 Task: Open Card Food and Dining Review in Board Sales Territory Planning and Management to Workspace Branding Agencies and add a team member Softage.4@softage.net, a label Orange, a checklist Consulting, an attachment from Trello, a color Orange and finally, add a card description 'Conduct customer research for new pricing models' and a comment 'Given the potential impact of this task on our customers, let us ensure that we approach it with a focus on customer satisfaction and experience.'. Add a start date 'Jan 08, 1900' with a due date 'Jan 15, 1900'
Action: Mouse moved to (88, 46)
Screenshot: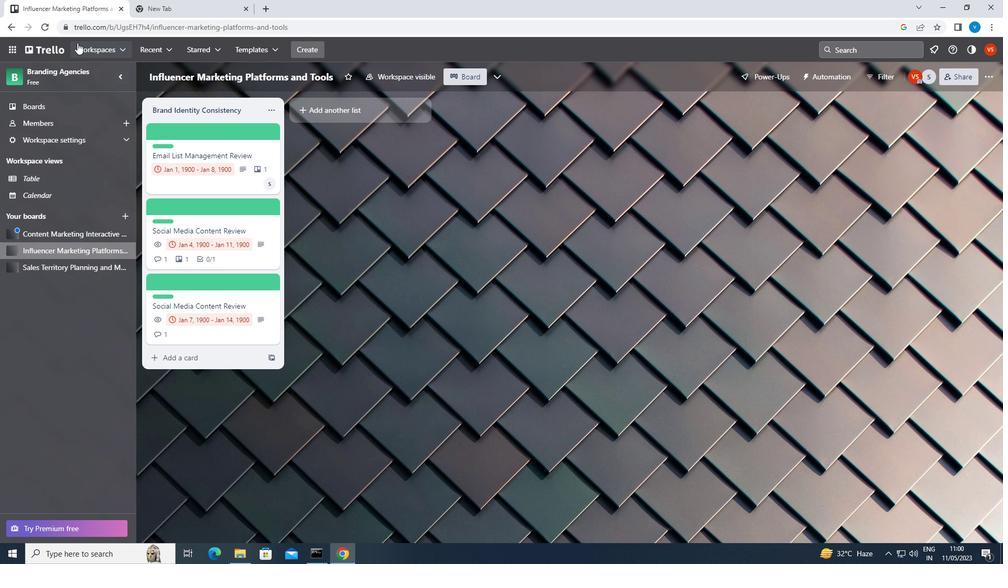 
Action: Mouse pressed left at (88, 46)
Screenshot: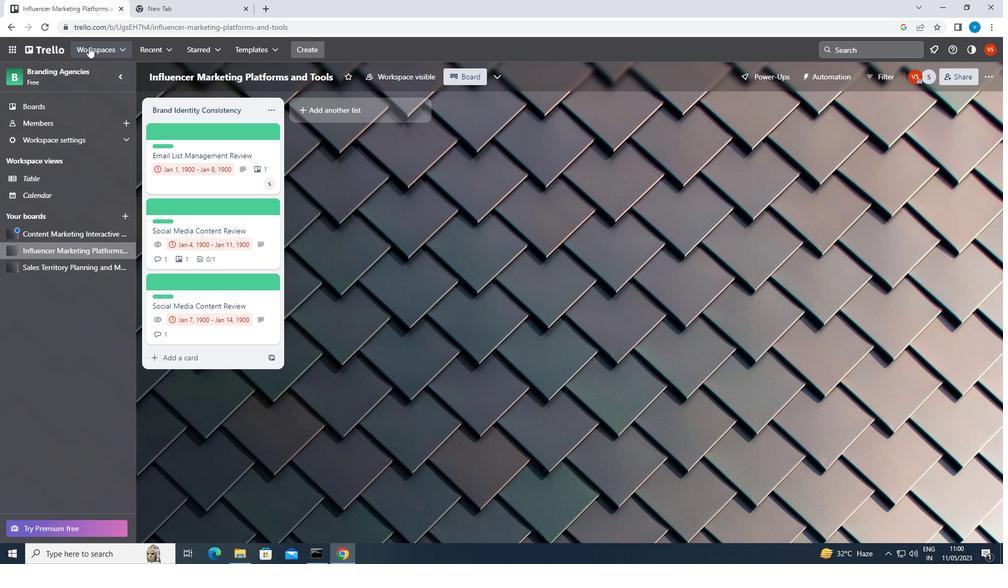 
Action: Mouse moved to (150, 197)
Screenshot: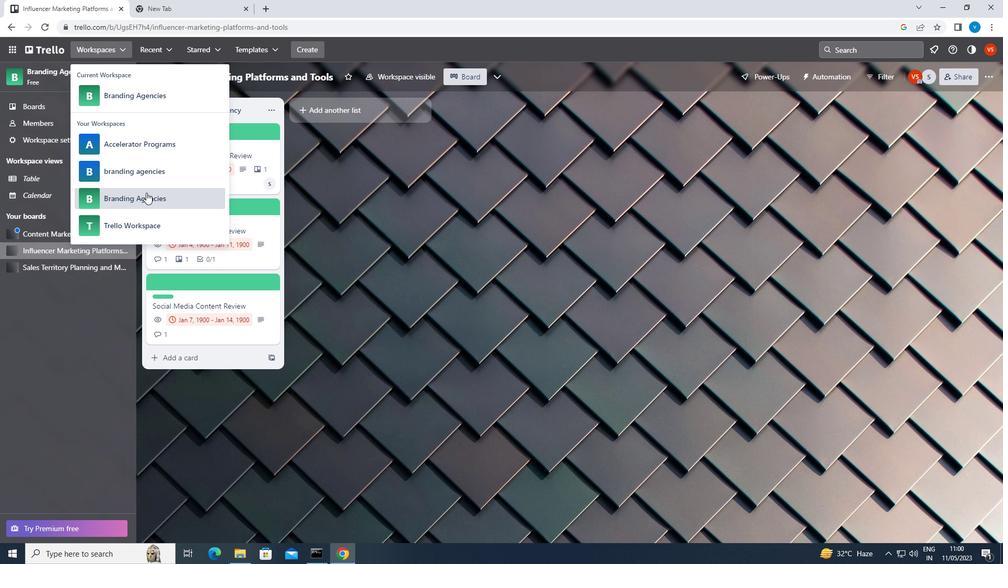 
Action: Mouse pressed left at (150, 197)
Screenshot: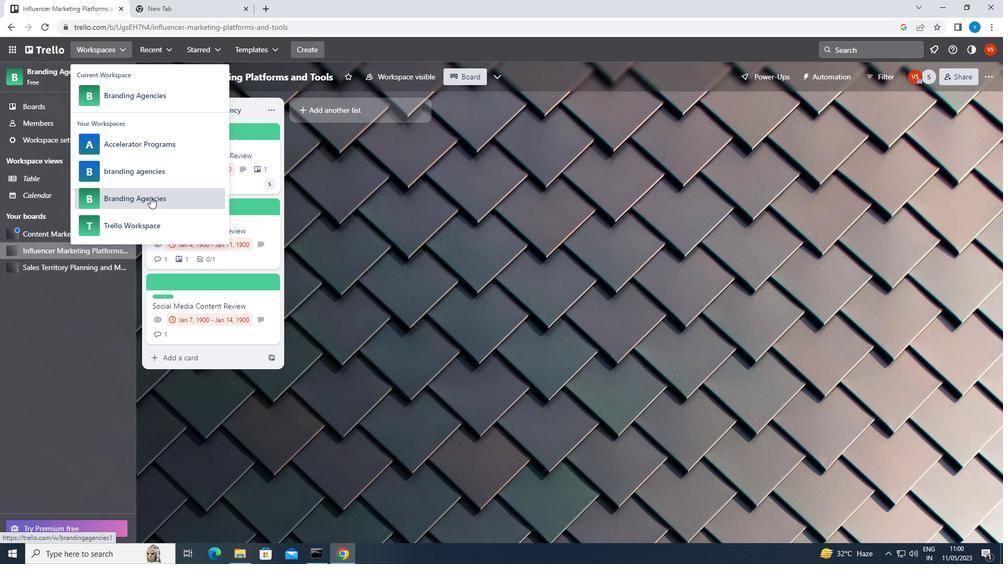 
Action: Mouse moved to (746, 433)
Screenshot: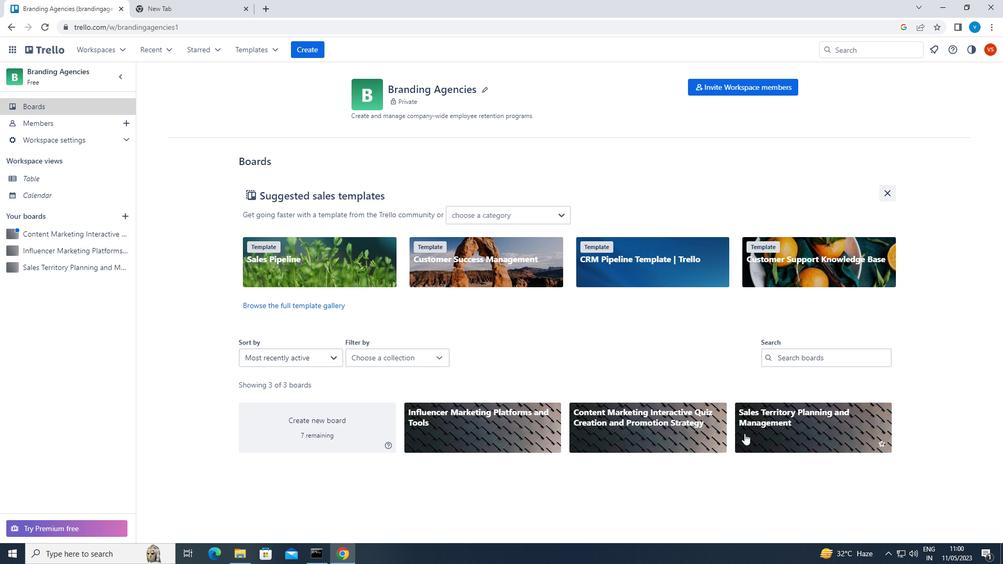 
Action: Mouse pressed left at (746, 433)
Screenshot: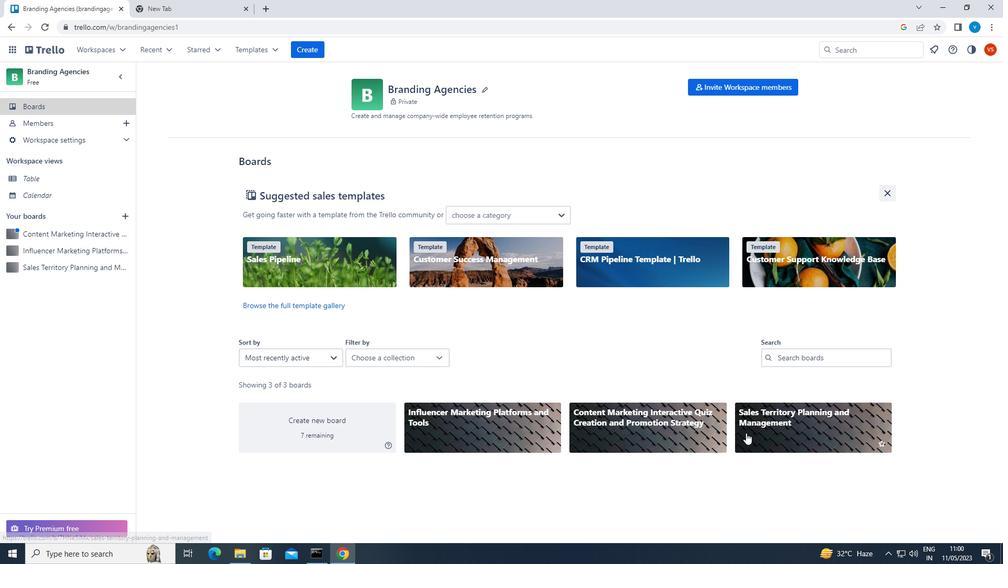 
Action: Mouse moved to (222, 212)
Screenshot: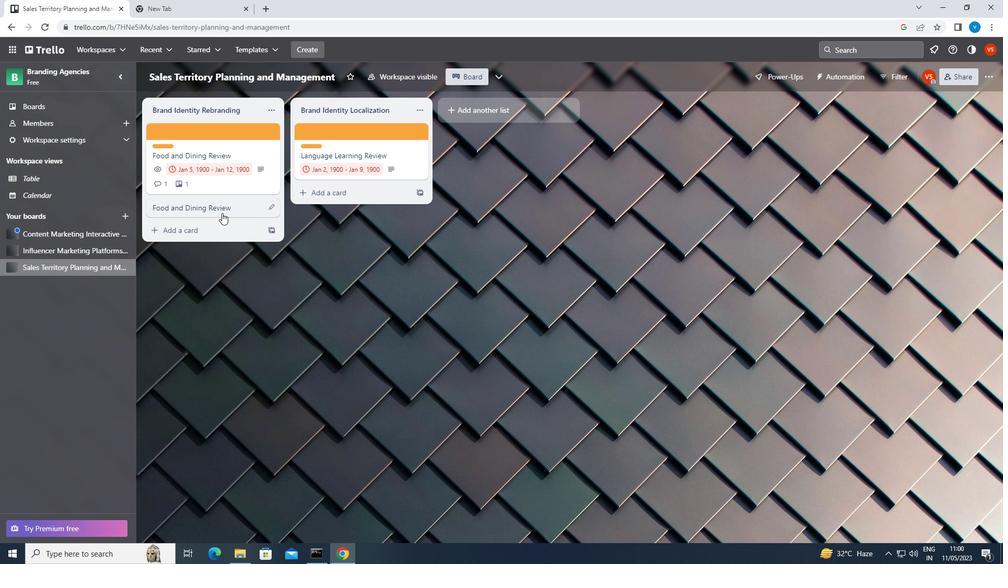 
Action: Mouse pressed left at (222, 212)
Screenshot: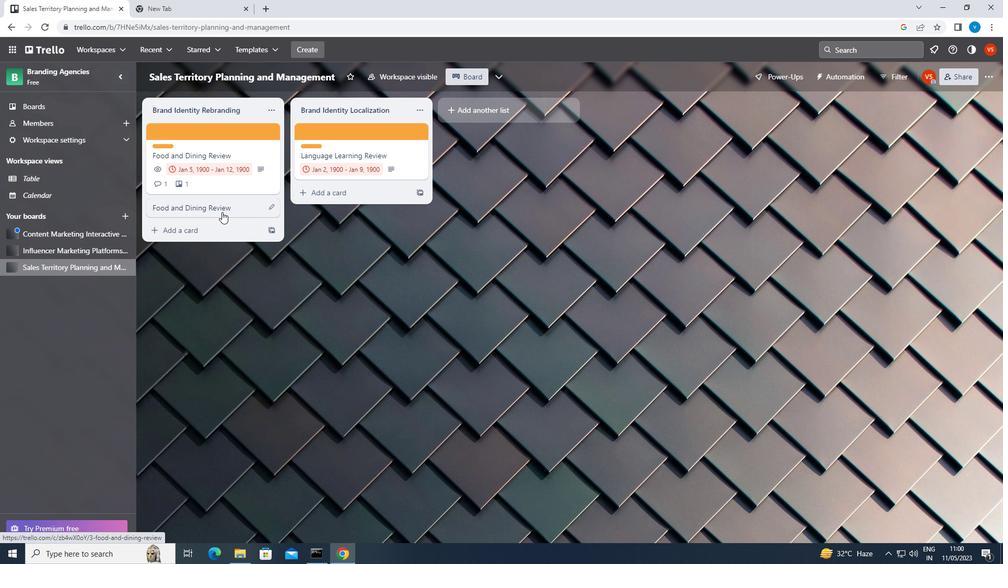 
Action: Mouse moved to (611, 123)
Screenshot: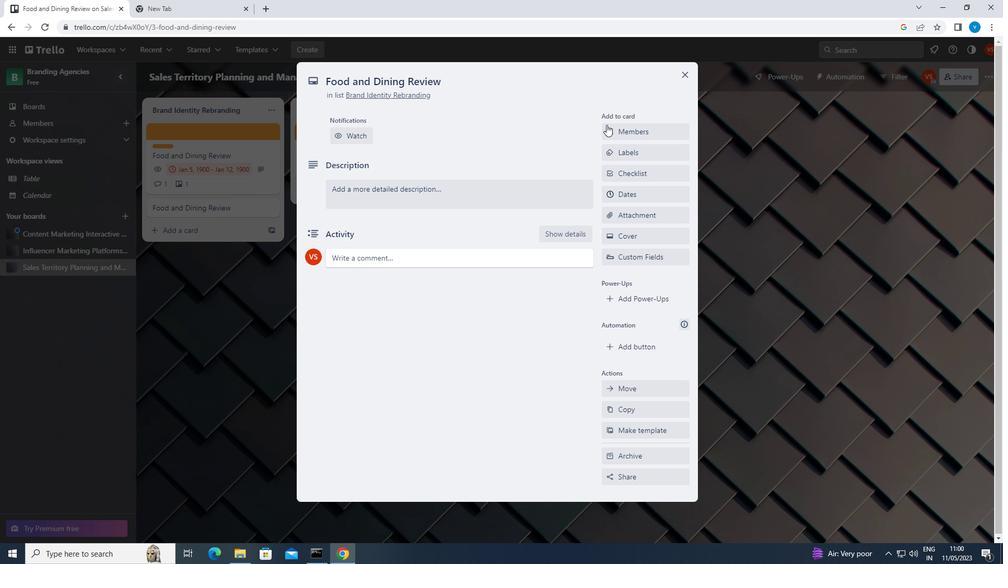 
Action: Mouse pressed left at (611, 123)
Screenshot: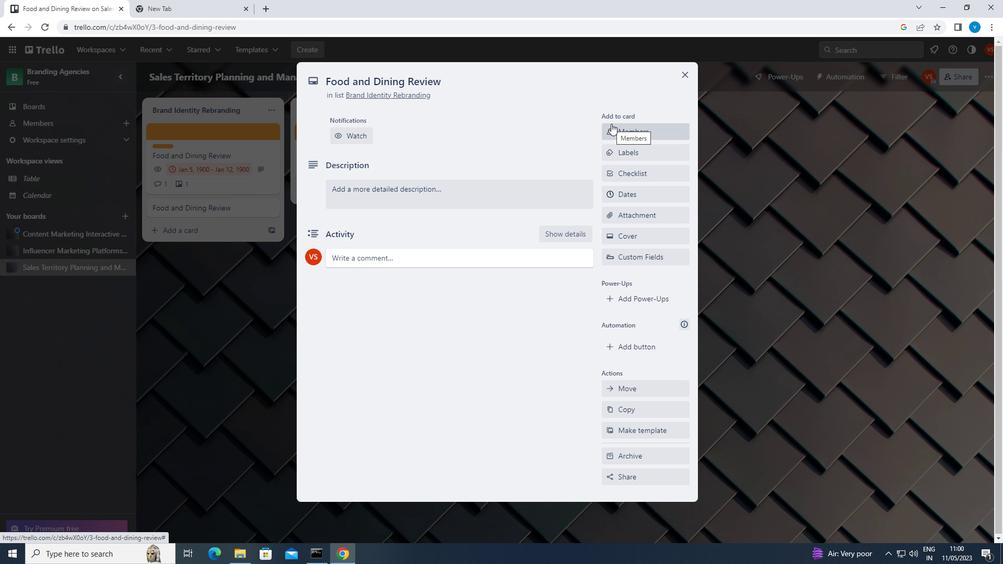 
Action: Mouse moved to (630, 181)
Screenshot: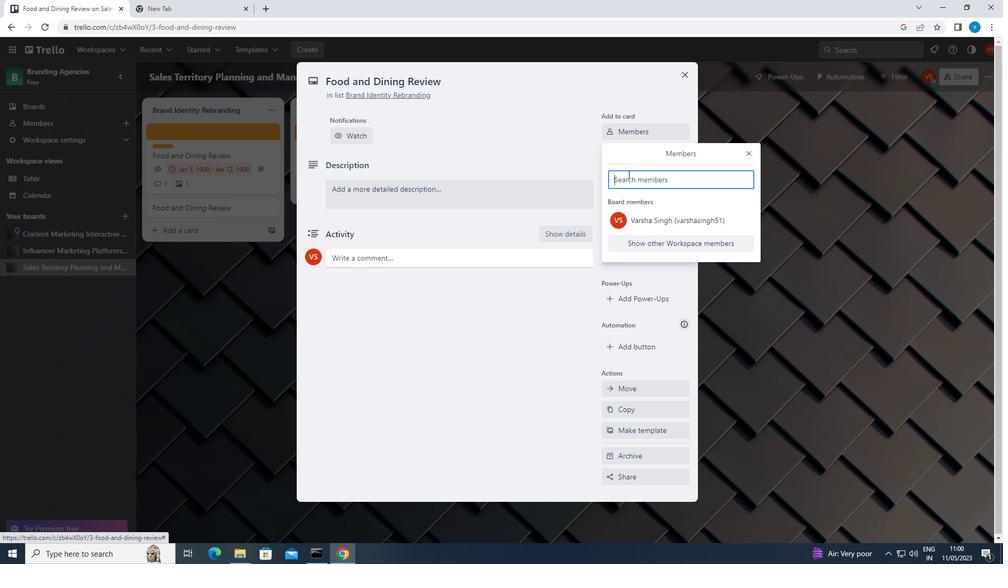 
Action: Mouse pressed left at (630, 181)
Screenshot: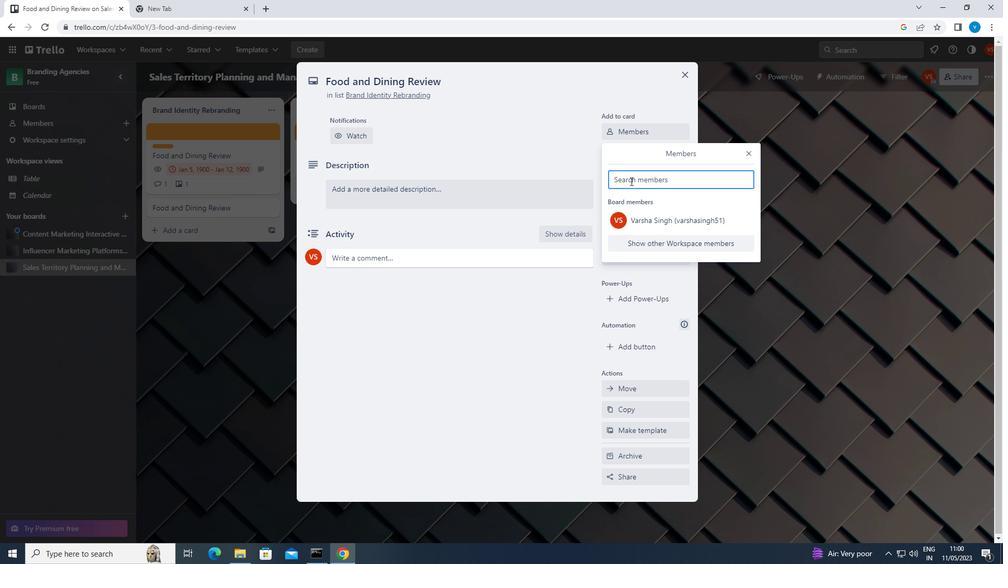 
Action: Key pressed <Key.shift><Key.shift>SOFTAGE.4<Key.shift><Key.shift><Key.shift><Key.shift><Key.shift><Key.shift><Key.shift><Key.shift><Key.shift>@SOFTAGE.NET
Screenshot: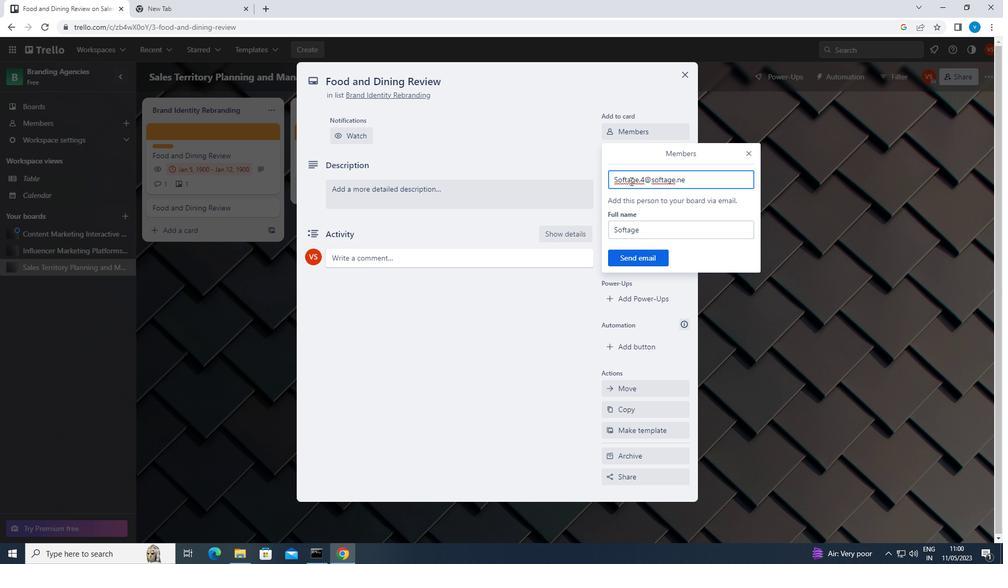 
Action: Mouse moved to (745, 152)
Screenshot: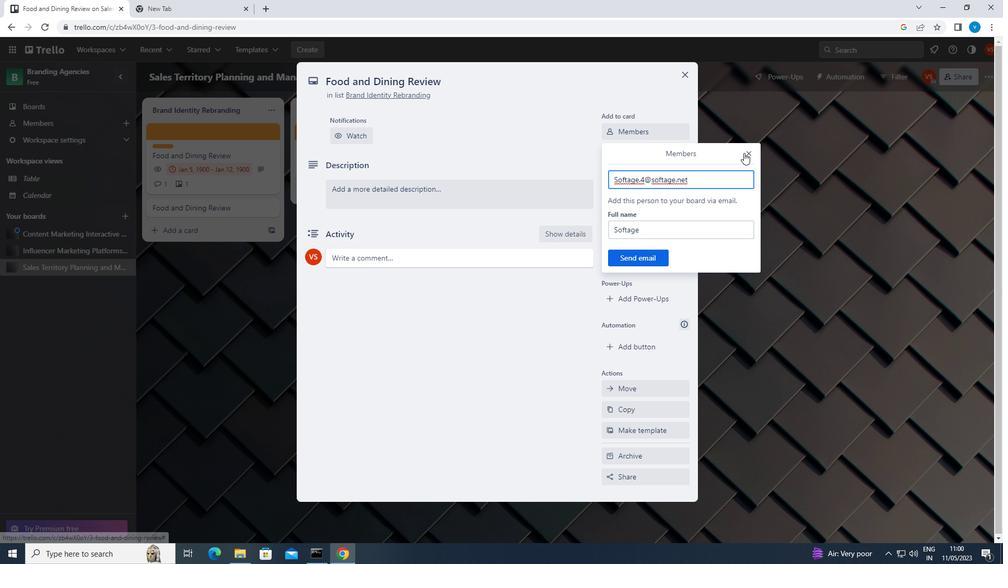 
Action: Mouse pressed left at (745, 152)
Screenshot: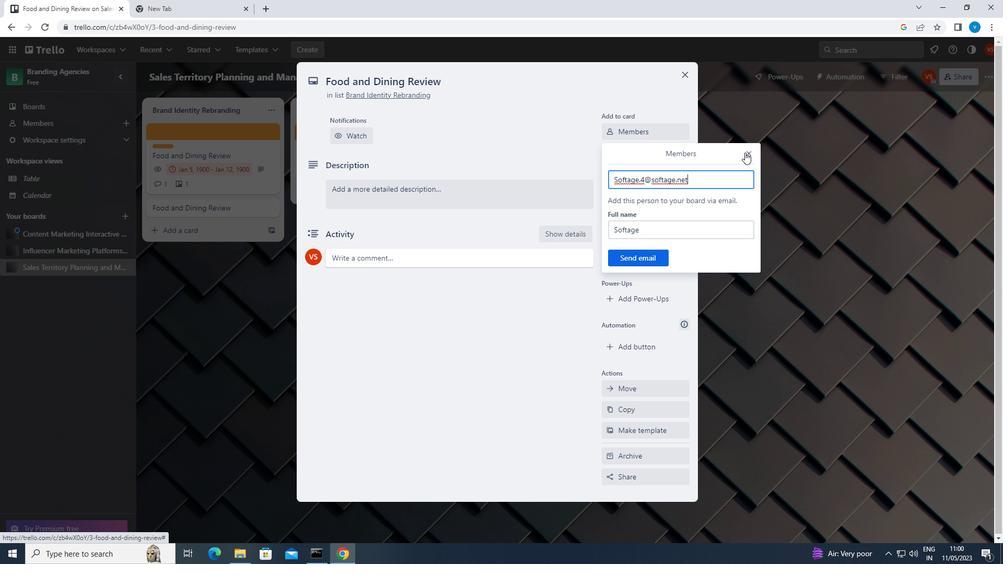 
Action: Mouse moved to (660, 155)
Screenshot: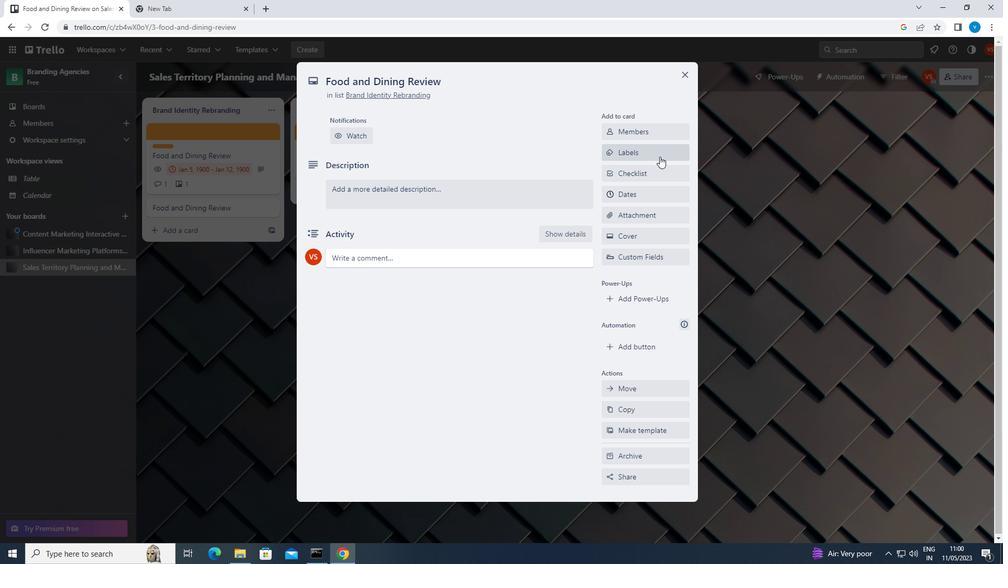 
Action: Mouse pressed left at (660, 155)
Screenshot: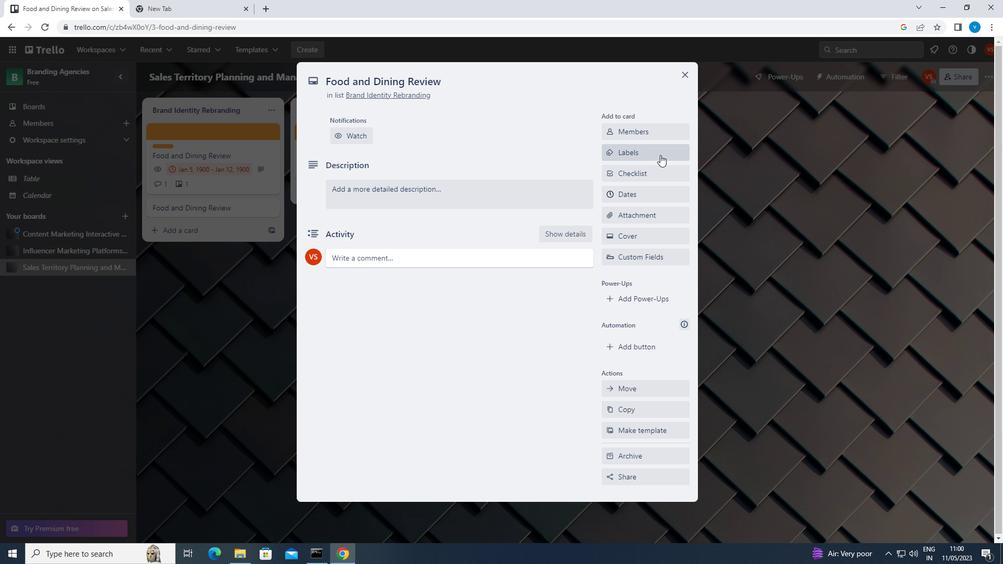 
Action: Mouse moved to (666, 272)
Screenshot: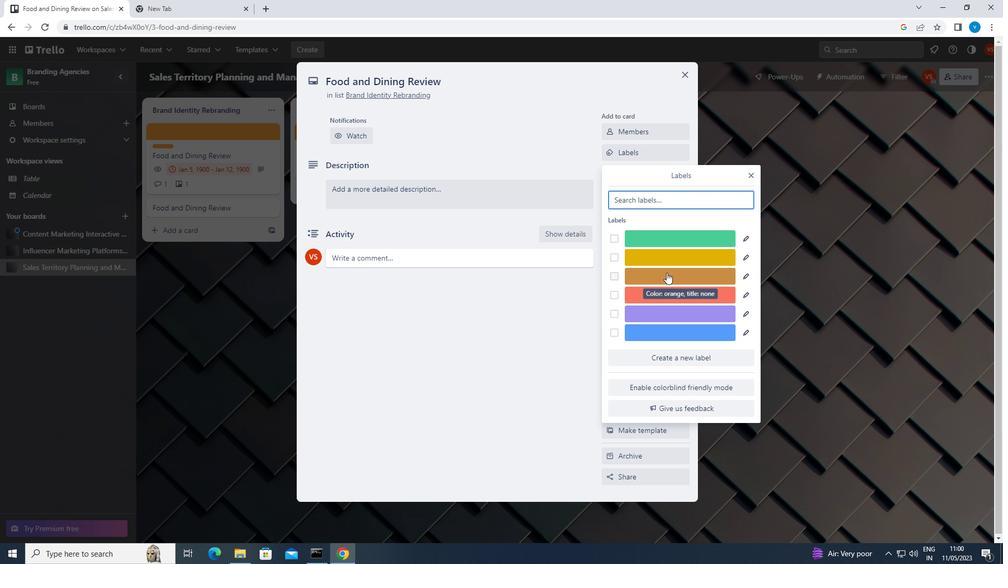 
Action: Mouse pressed left at (666, 272)
Screenshot: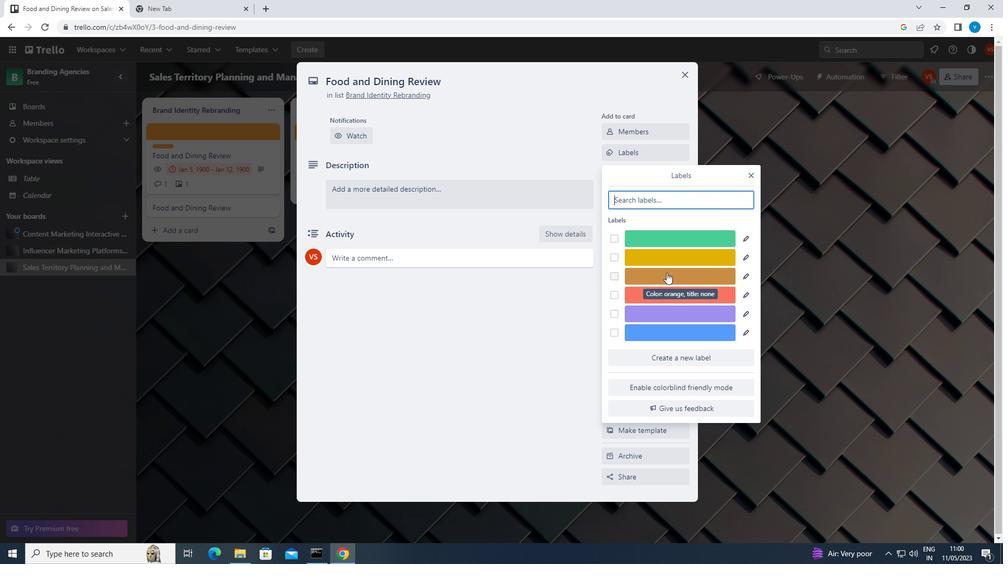 
Action: Mouse moved to (748, 177)
Screenshot: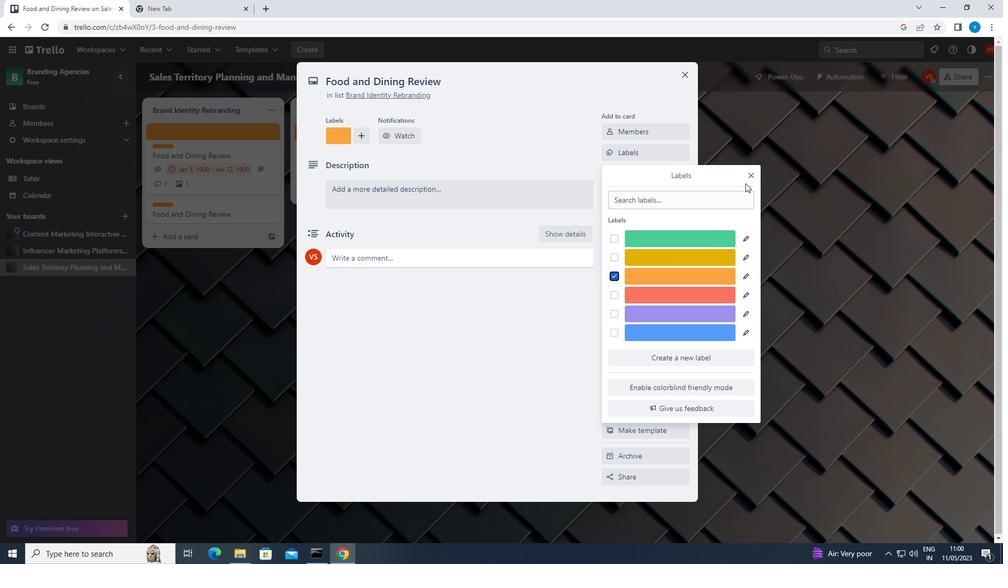 
Action: Mouse pressed left at (748, 177)
Screenshot: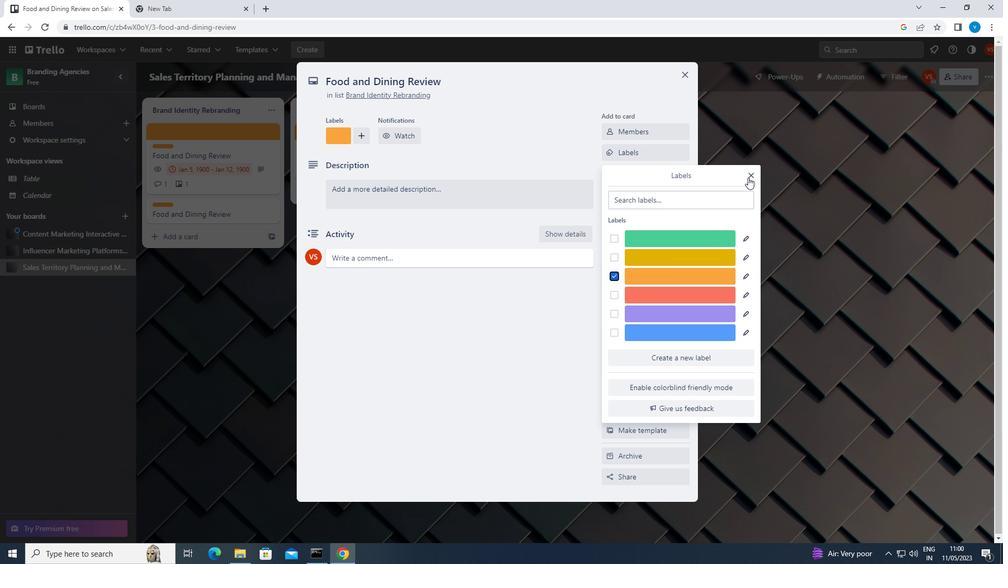 
Action: Mouse moved to (693, 205)
Screenshot: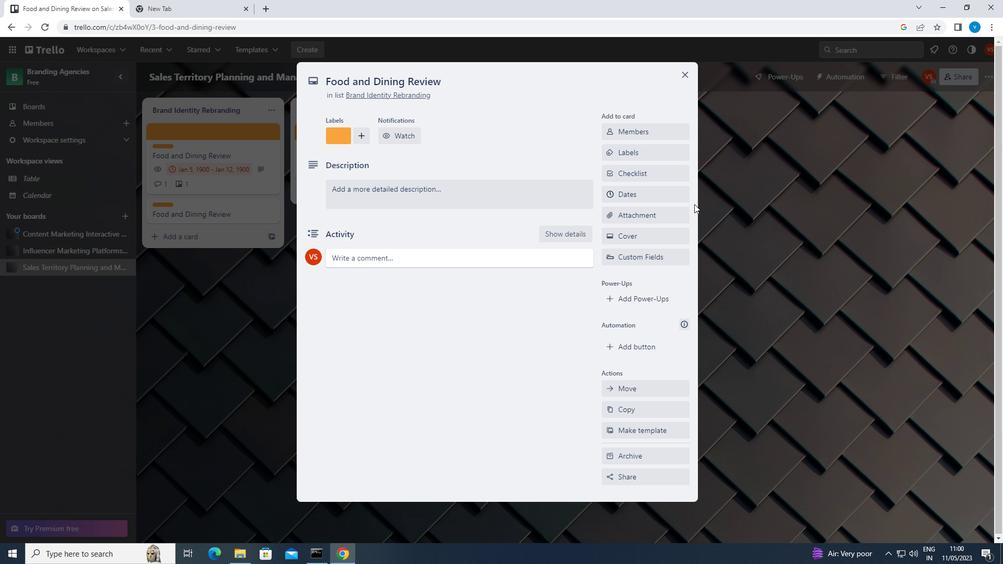 
Action: Mouse scrolled (693, 205) with delta (0, 0)
Screenshot: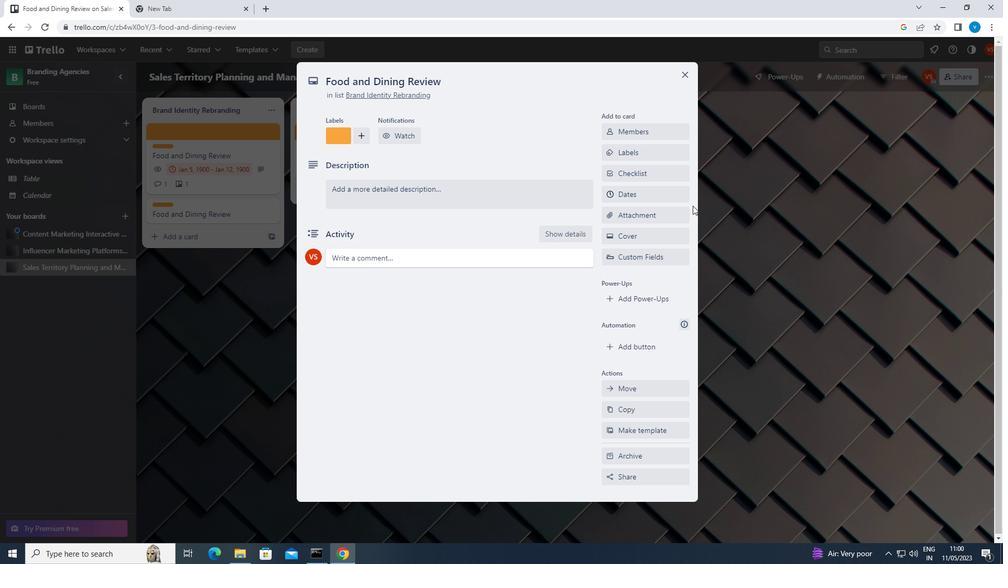 
Action: Mouse moved to (646, 175)
Screenshot: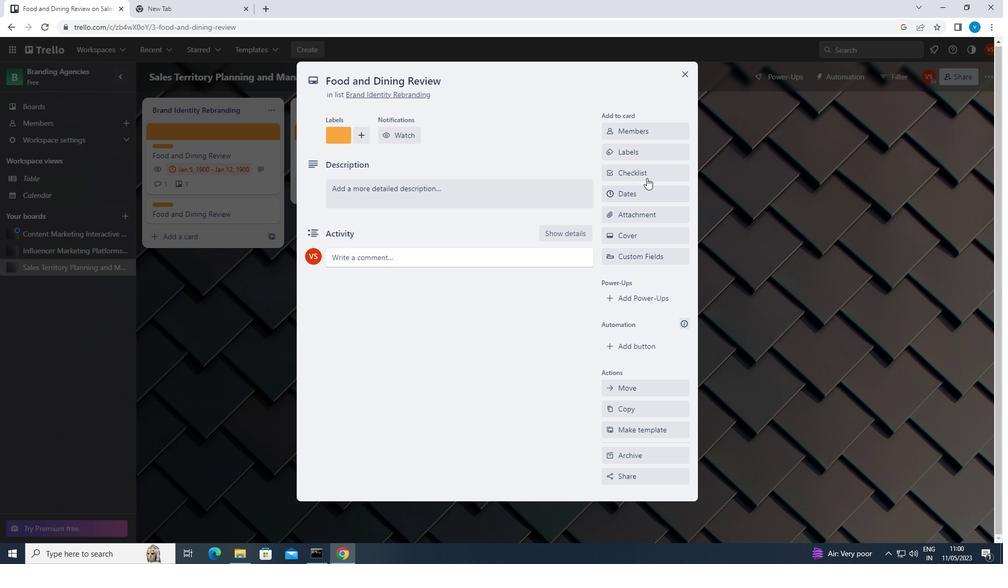 
Action: Mouse pressed left at (646, 175)
Screenshot: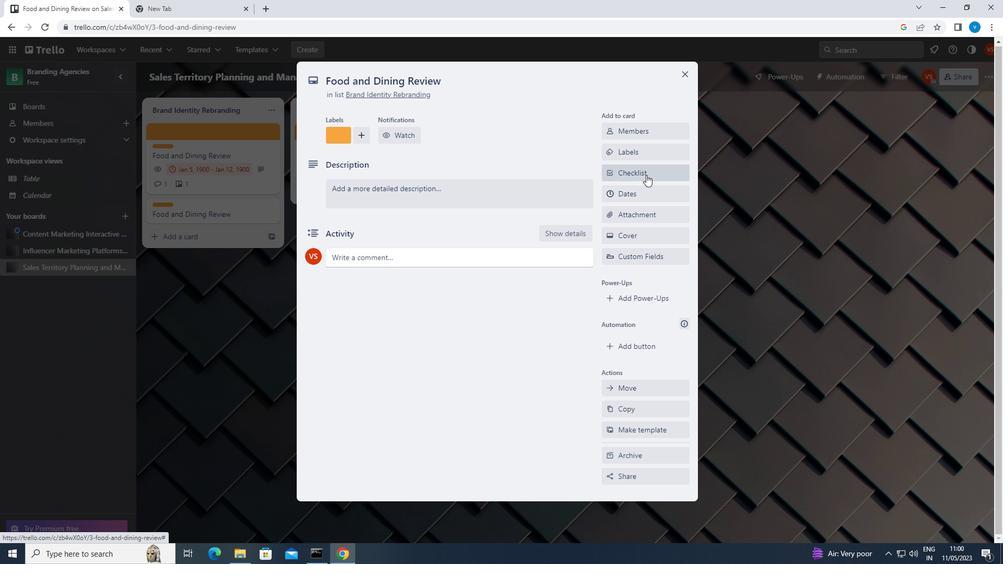
Action: Mouse moved to (640, 282)
Screenshot: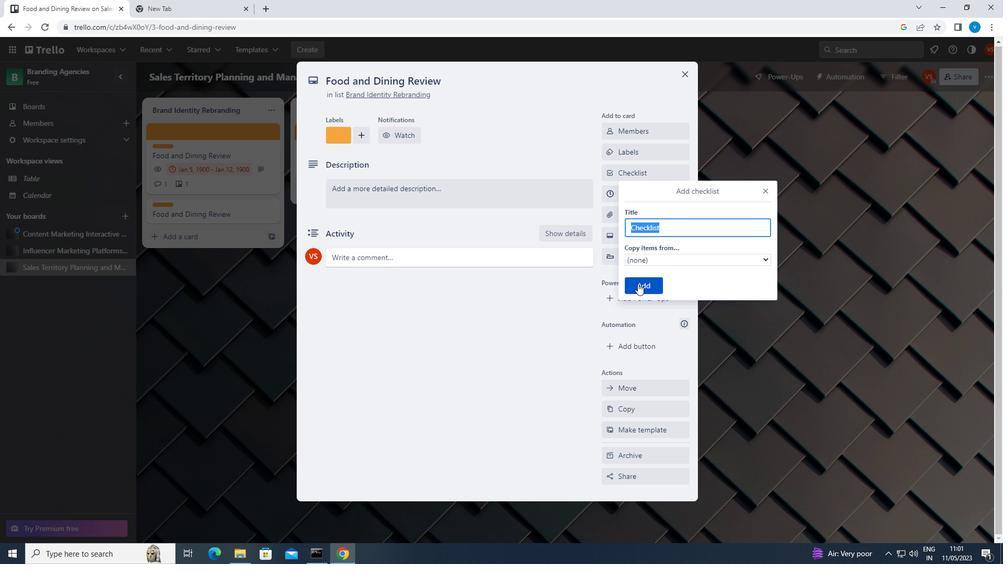 
Action: Mouse pressed left at (640, 282)
Screenshot: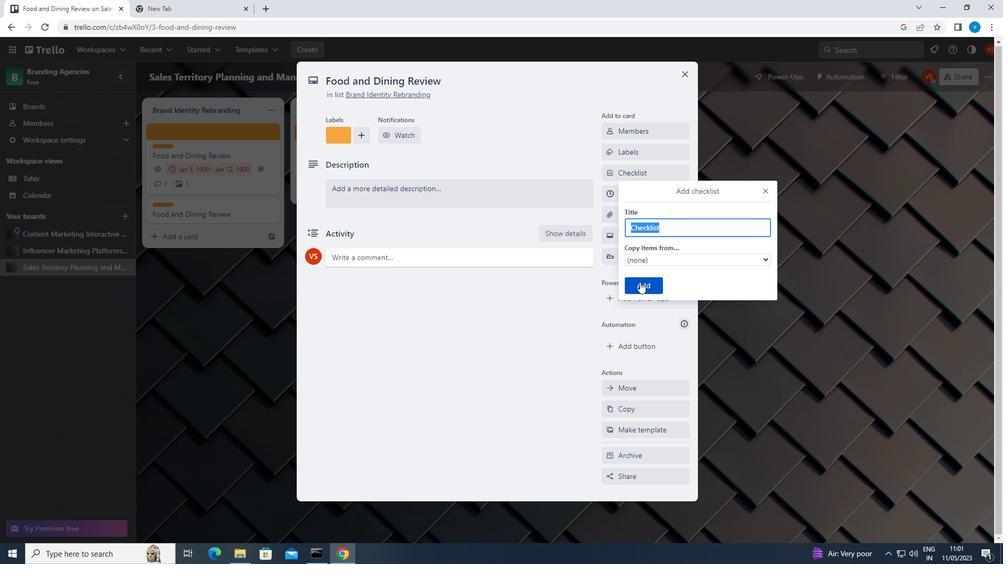 
Action: Mouse moved to (556, 274)
Screenshot: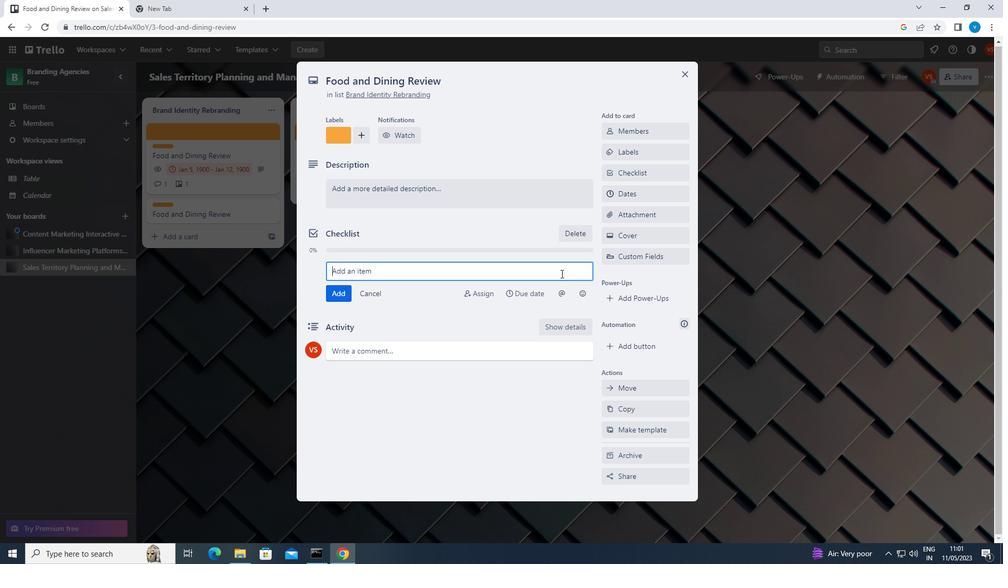 
Action: Key pressed <Key.shift>CONSULTING
Screenshot: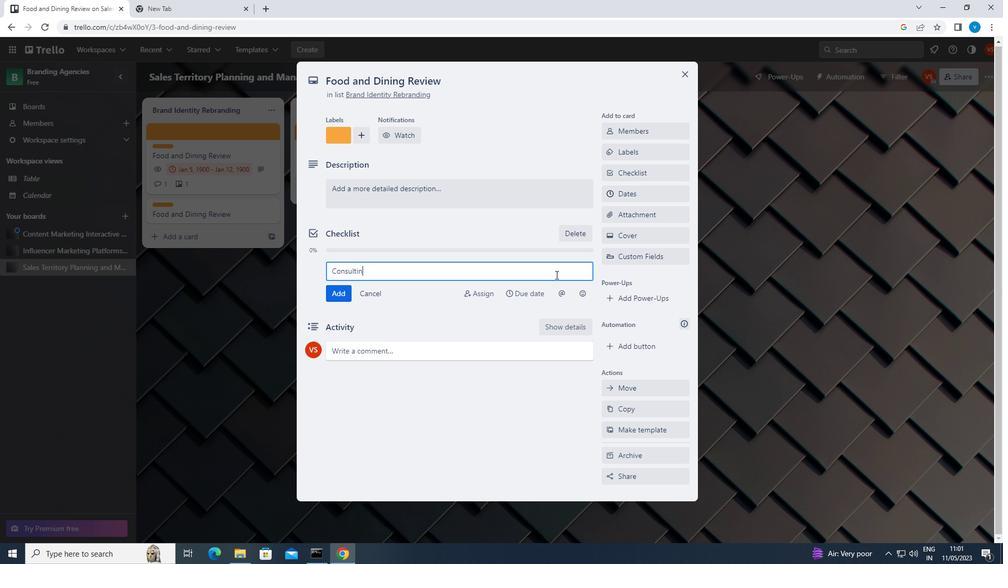 
Action: Mouse moved to (636, 211)
Screenshot: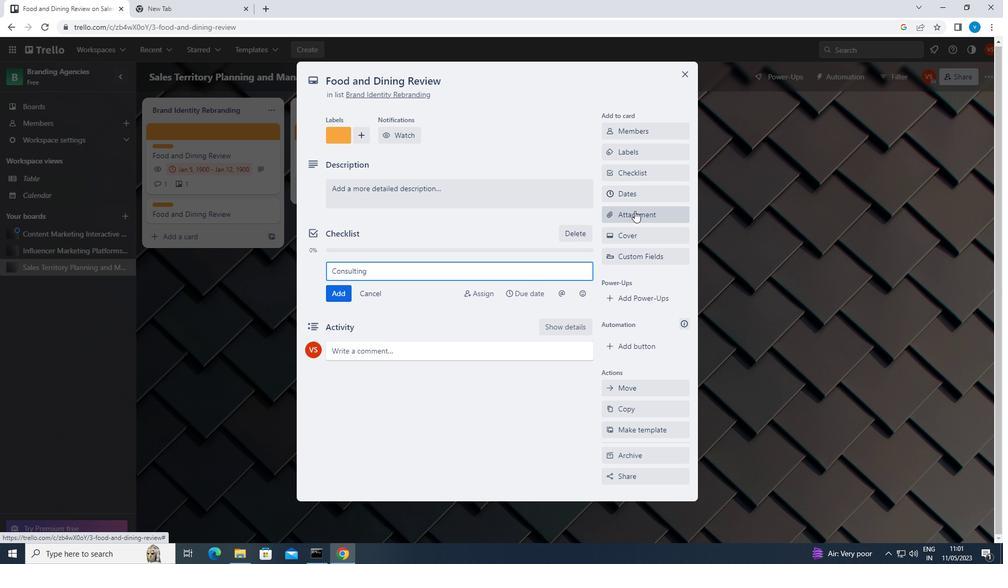 
Action: Mouse pressed left at (636, 211)
Screenshot: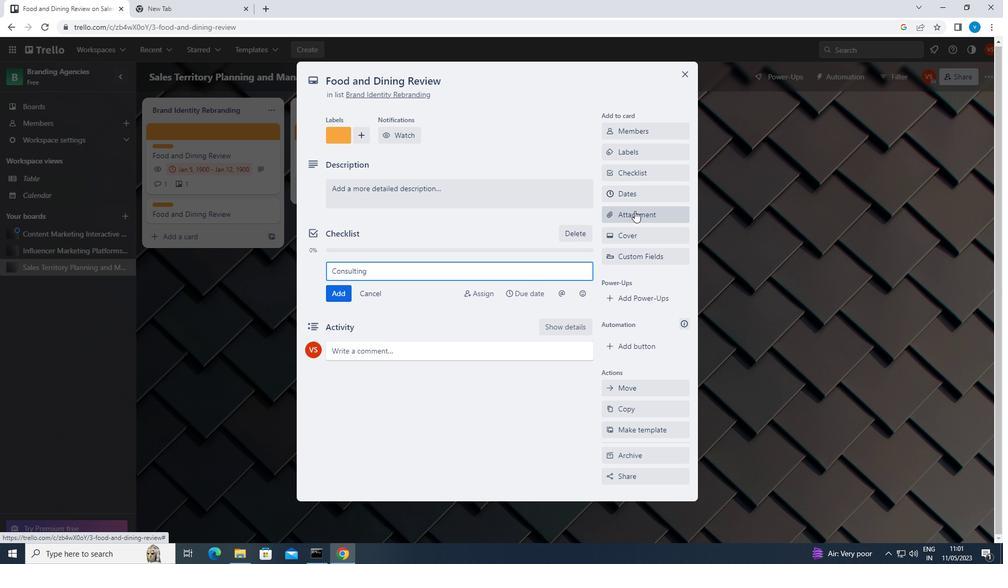 
Action: Mouse moved to (636, 210)
Screenshot: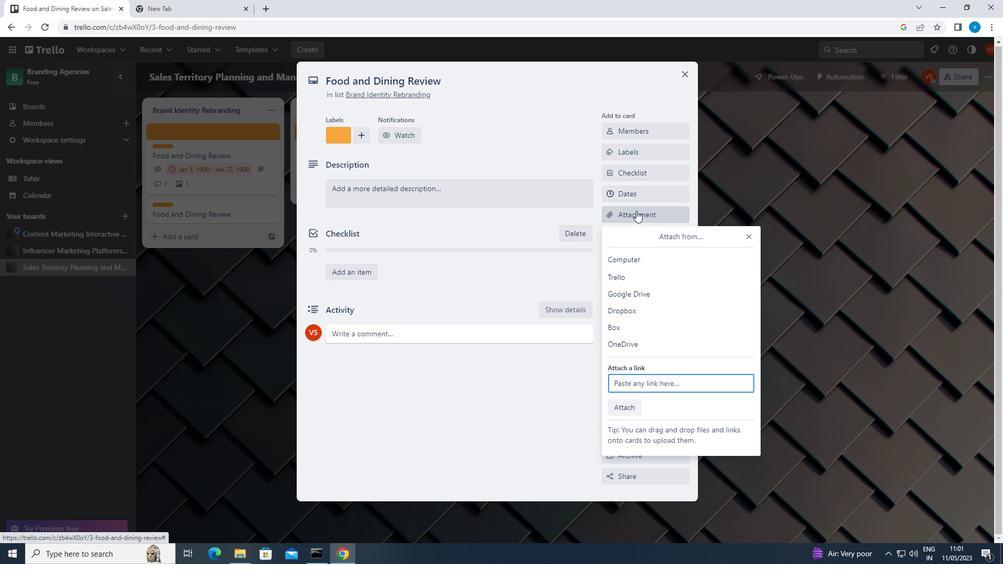 
Action: Mouse scrolled (636, 210) with delta (0, 0)
Screenshot: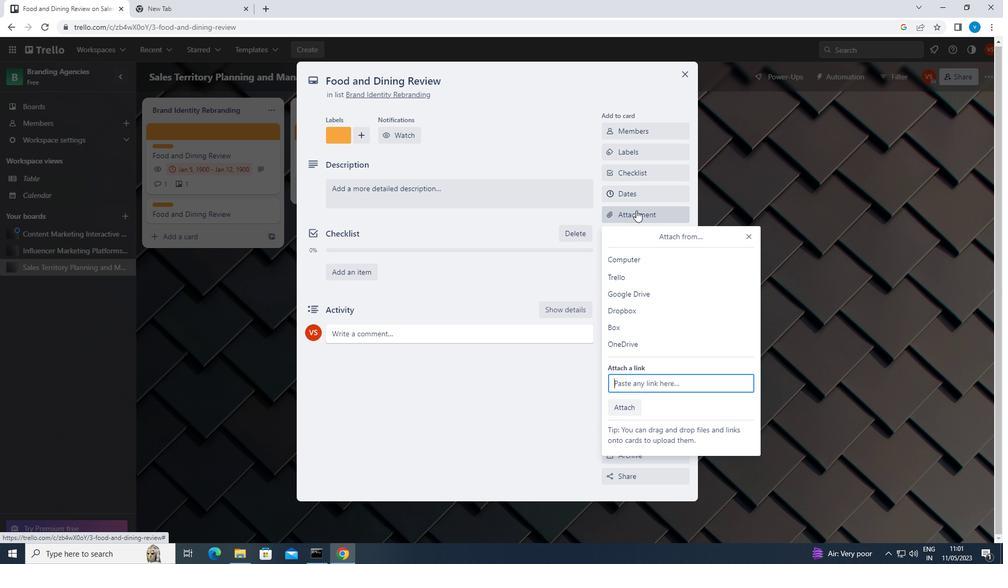 
Action: Mouse moved to (636, 277)
Screenshot: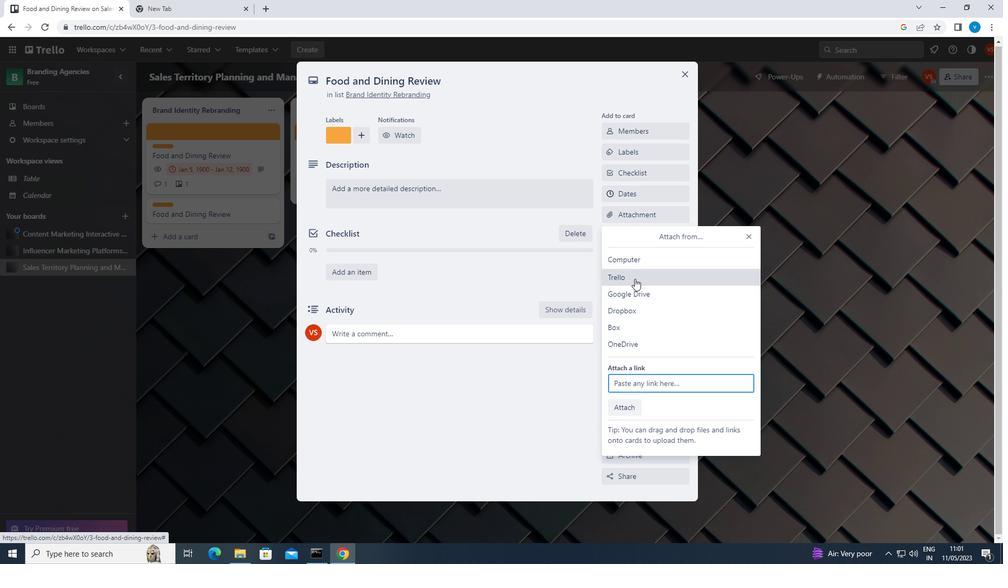 
Action: Mouse pressed left at (636, 277)
Screenshot: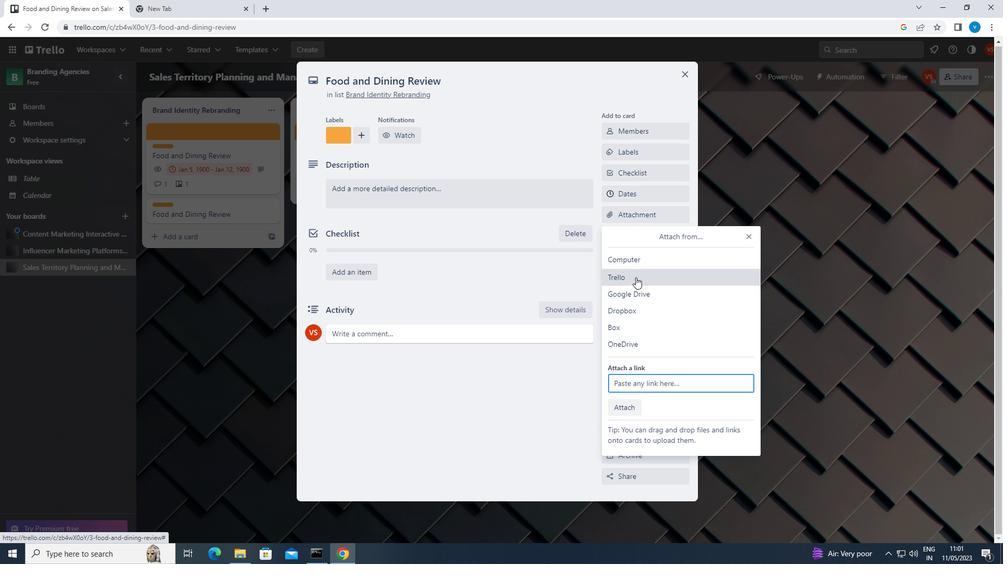 
Action: Mouse moved to (638, 304)
Screenshot: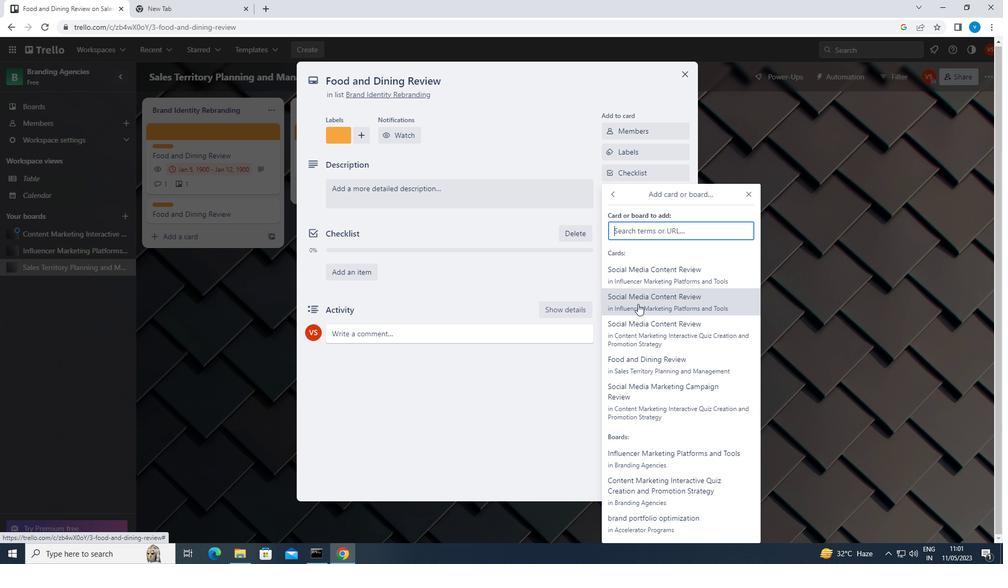 
Action: Mouse pressed left at (638, 304)
Screenshot: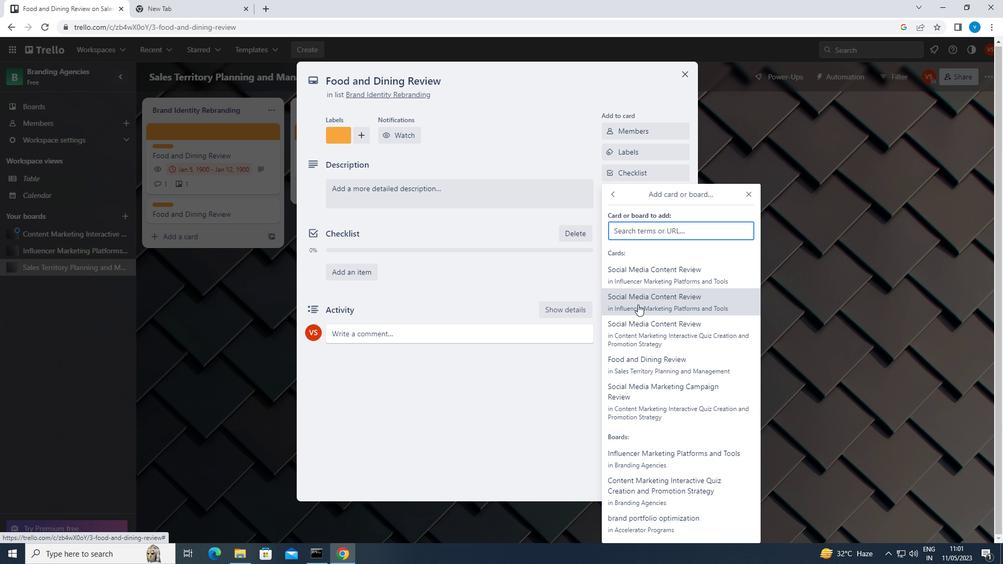 
Action: Mouse moved to (645, 238)
Screenshot: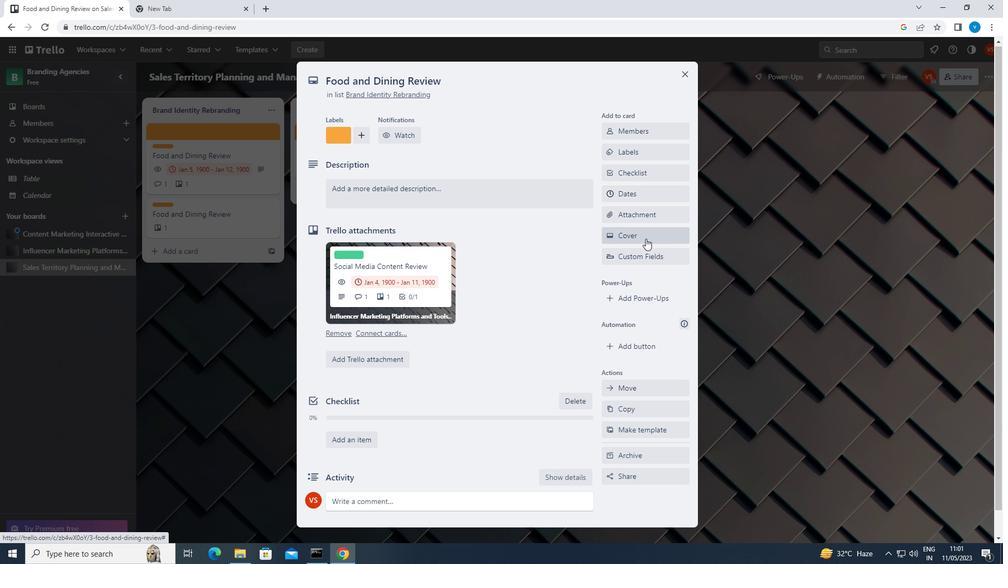
Action: Mouse pressed left at (645, 238)
Screenshot: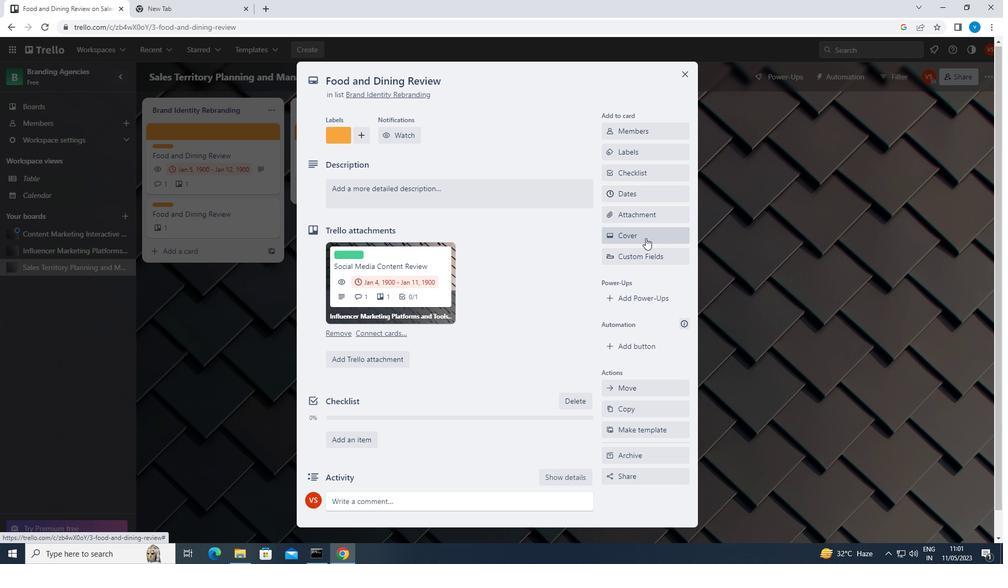
Action: Mouse moved to (678, 160)
Screenshot: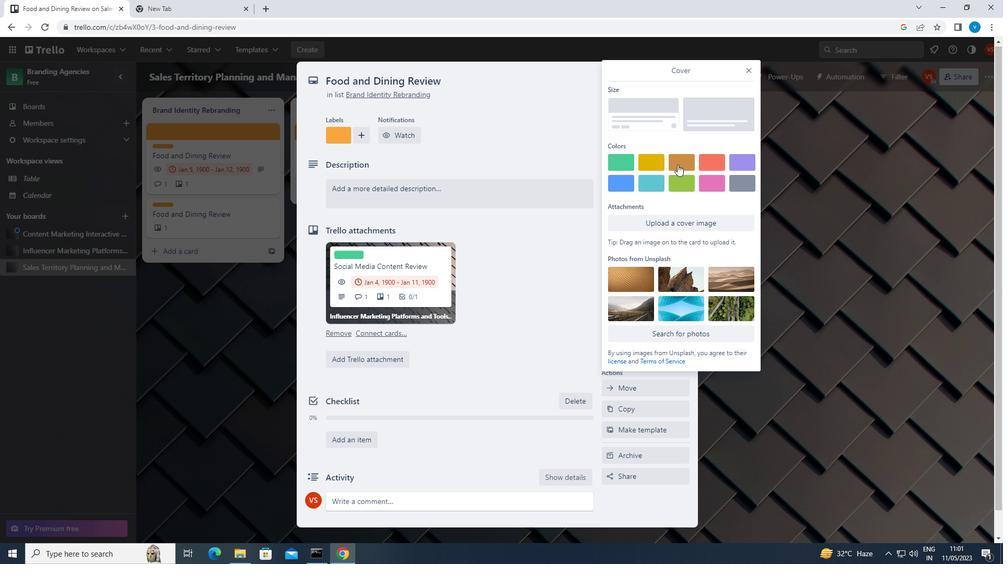
Action: Mouse pressed left at (678, 160)
Screenshot: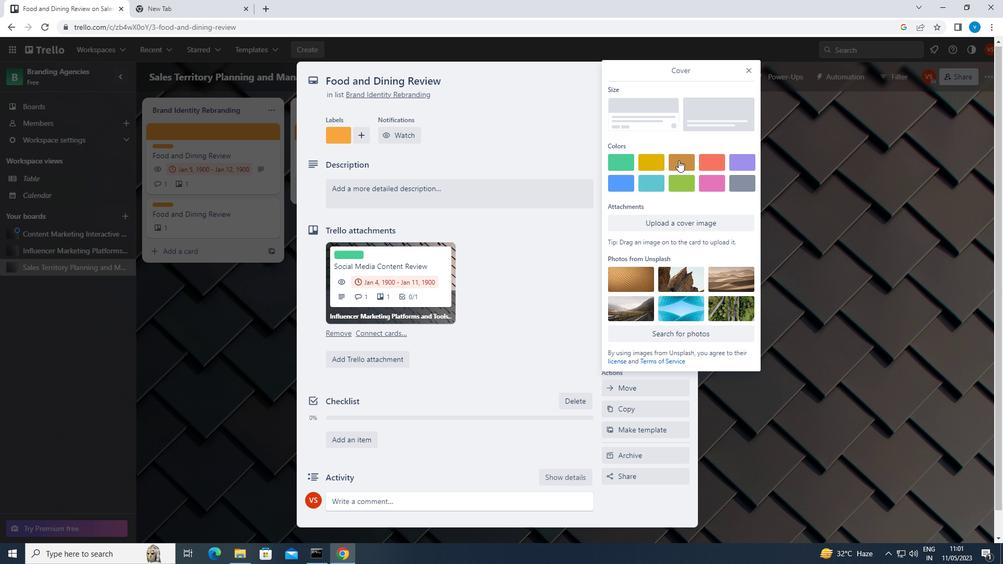 
Action: Mouse moved to (750, 72)
Screenshot: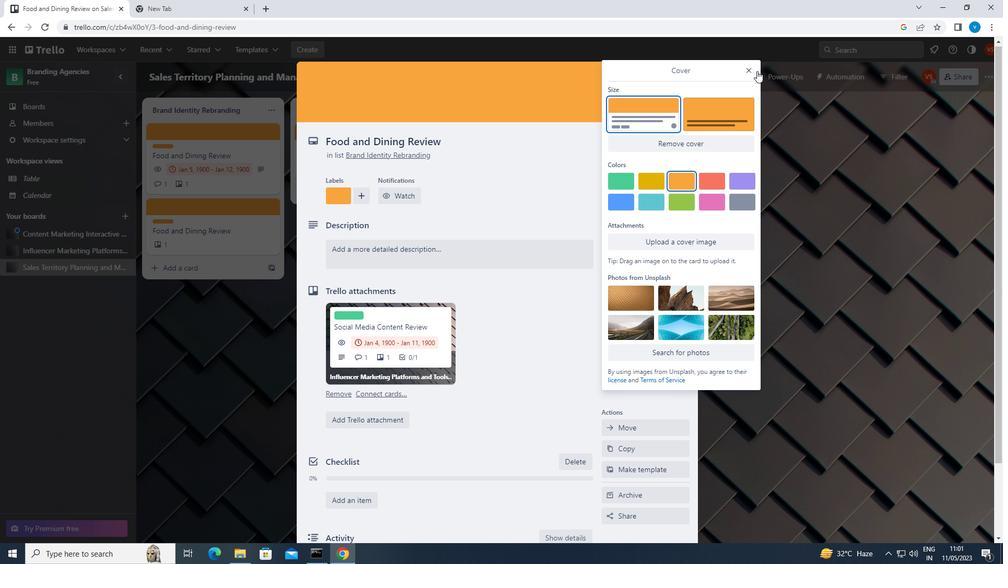 
Action: Mouse pressed left at (750, 72)
Screenshot: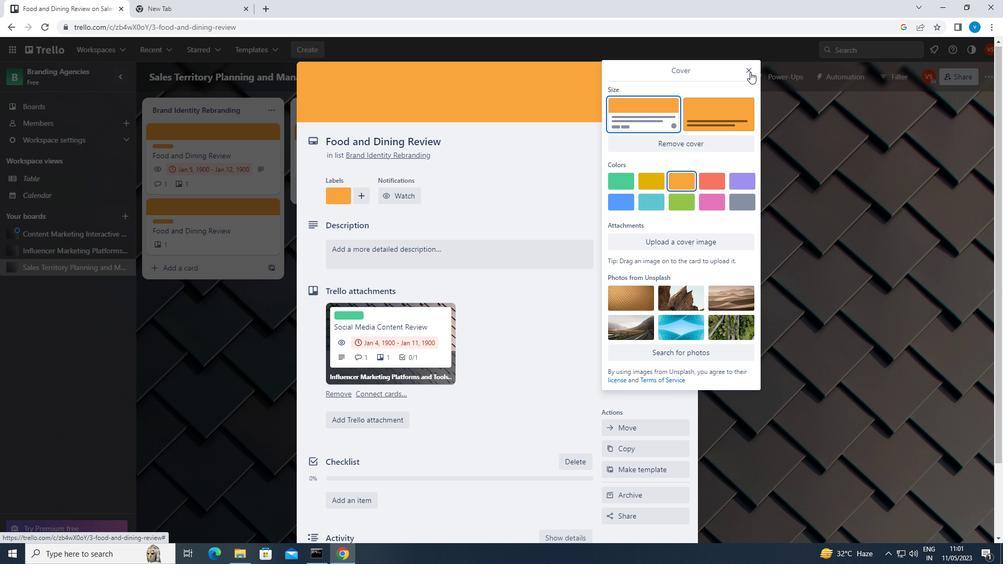 
Action: Mouse moved to (540, 251)
Screenshot: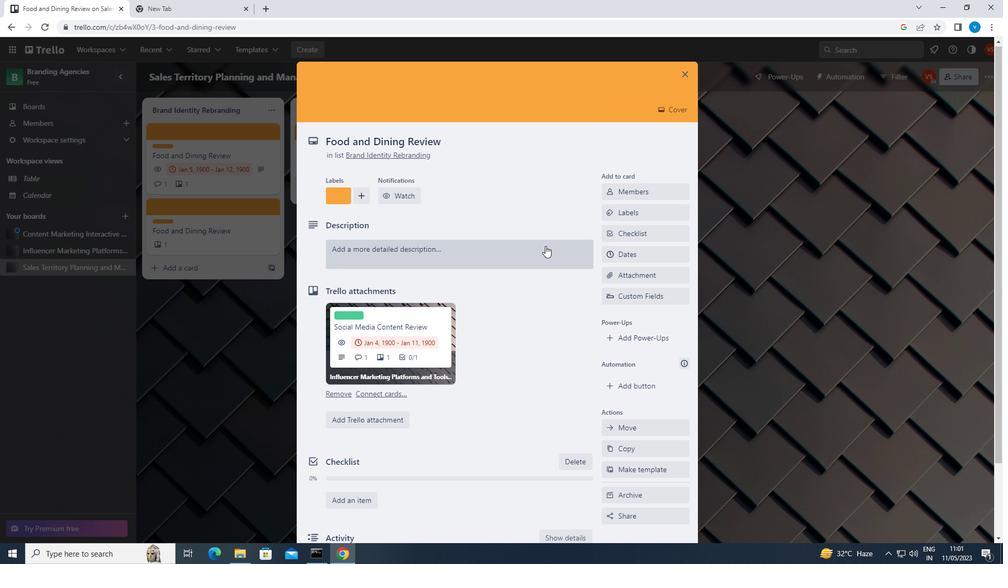 
Action: Mouse pressed left at (540, 251)
Screenshot: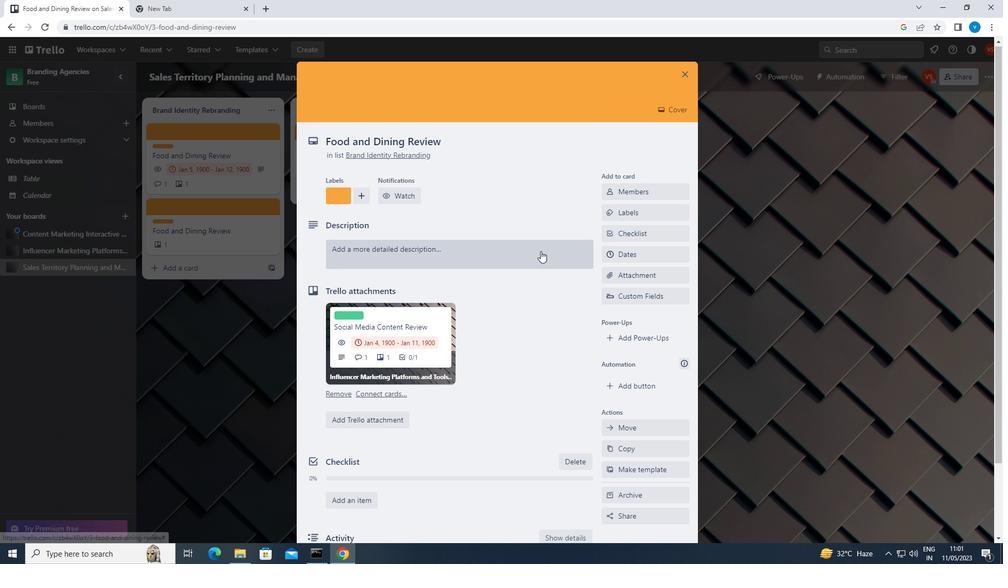 
Action: Key pressed <Key.shift>CONDUCT<Key.space>CUSTOMER<Key.space>RESEARCH<Key.space>FOR<Key.space>NEW<Key.space>PRICING<Key.space>MODELS.
Screenshot: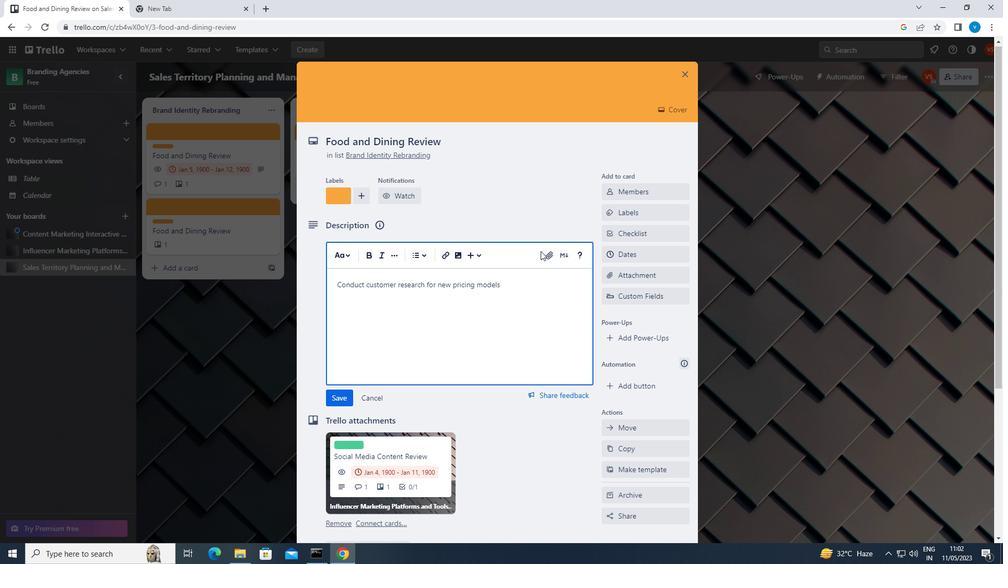 
Action: Mouse moved to (494, 319)
Screenshot: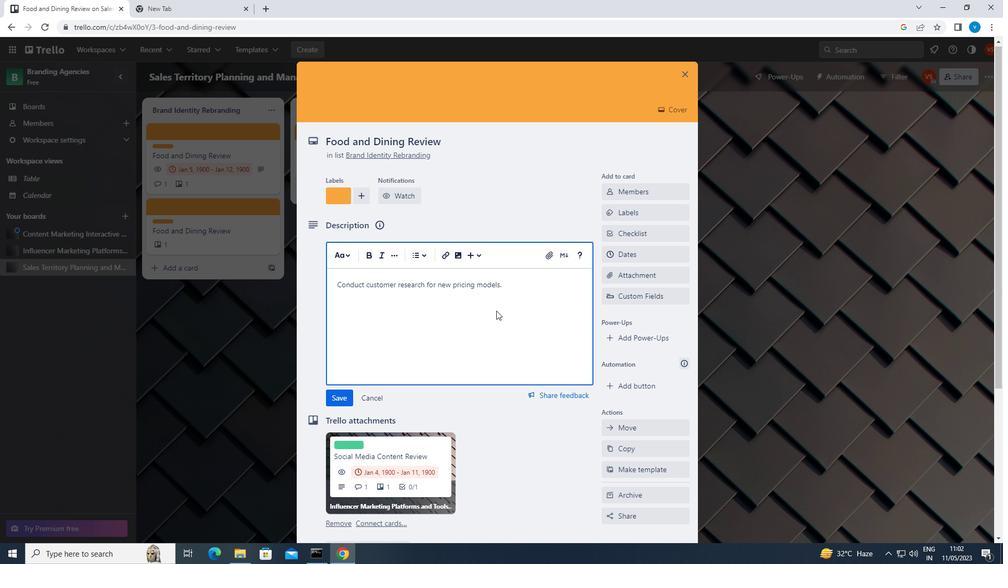 
Action: Mouse scrolled (494, 318) with delta (0, 0)
Screenshot: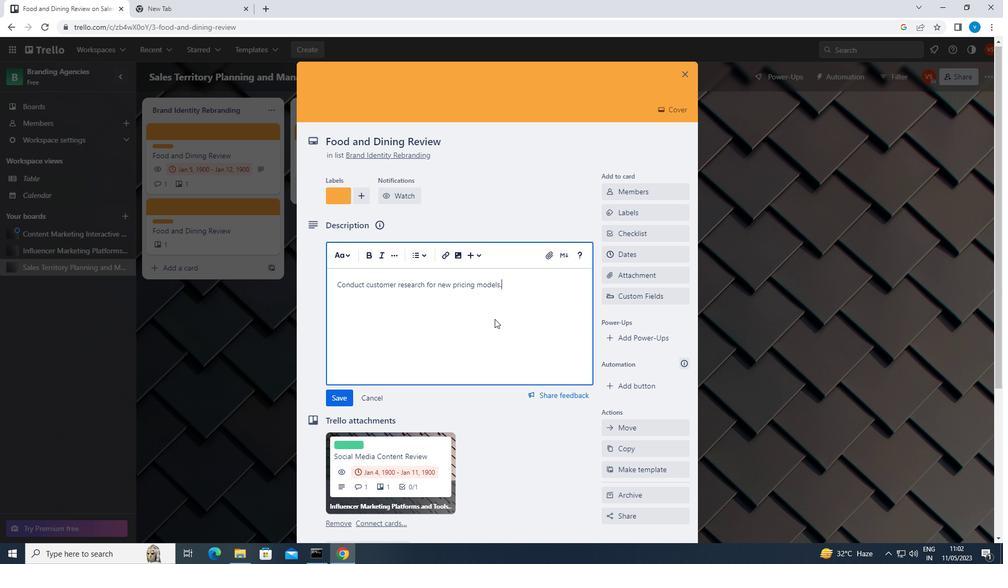 
Action: Mouse scrolled (494, 318) with delta (0, 0)
Screenshot: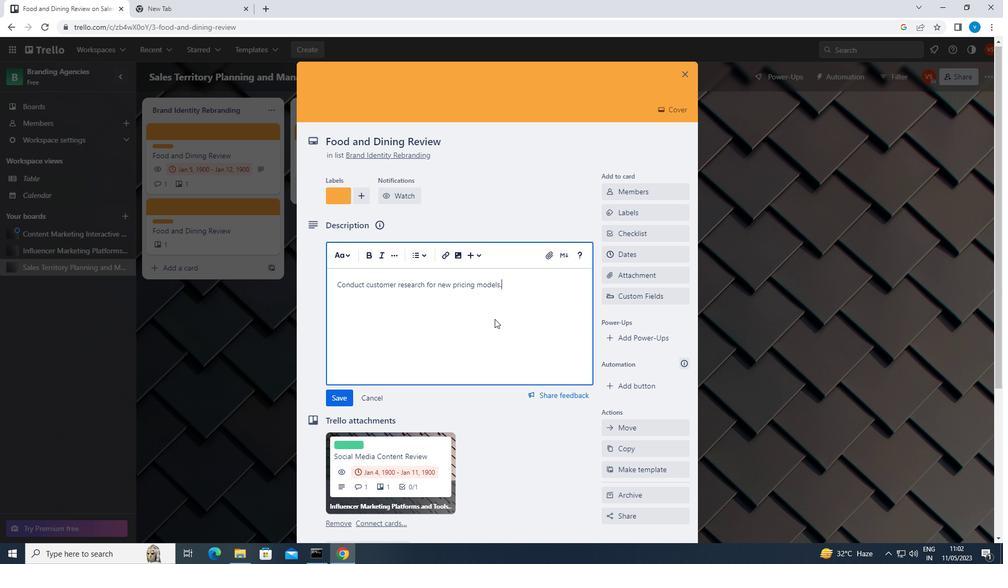
Action: Mouse scrolled (494, 318) with delta (0, 0)
Screenshot: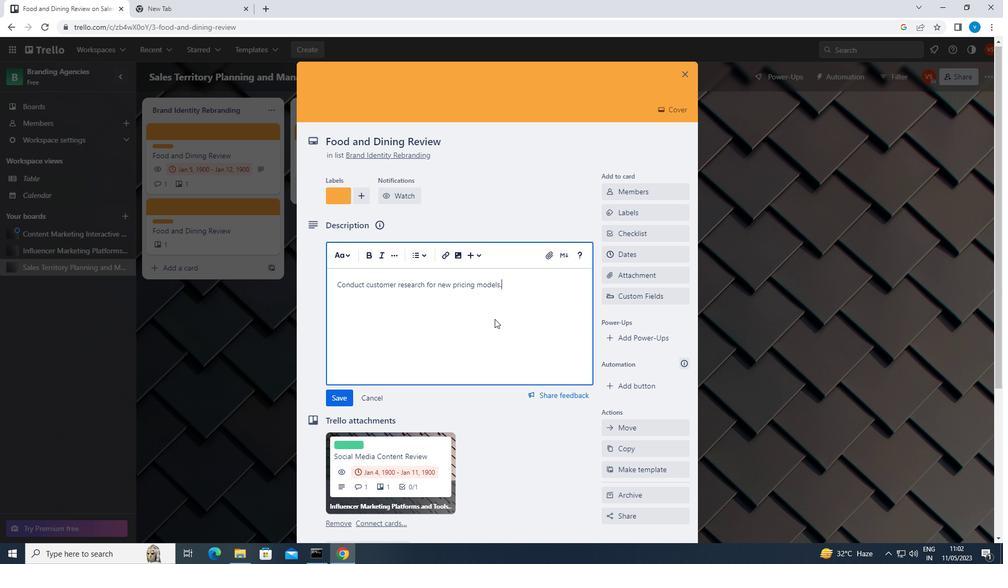 
Action: Mouse scrolled (494, 318) with delta (0, 0)
Screenshot: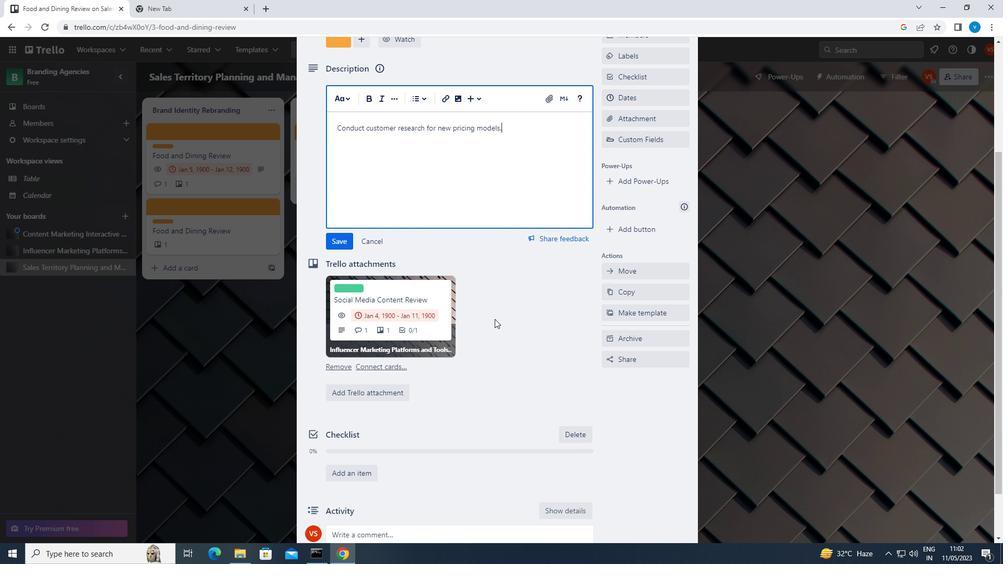 
Action: Mouse scrolled (494, 318) with delta (0, 0)
Screenshot: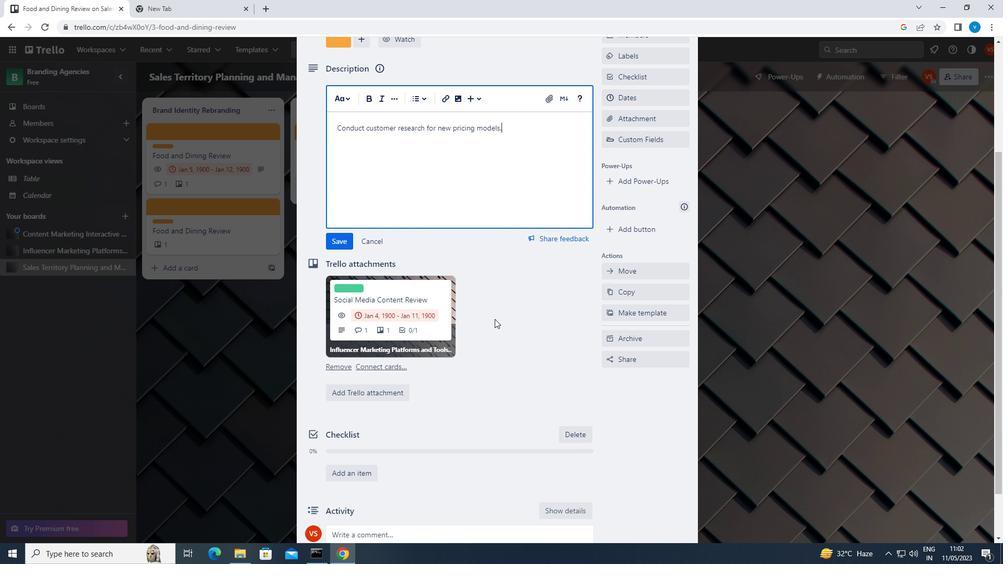 
Action: Mouse scrolled (494, 318) with delta (0, 0)
Screenshot: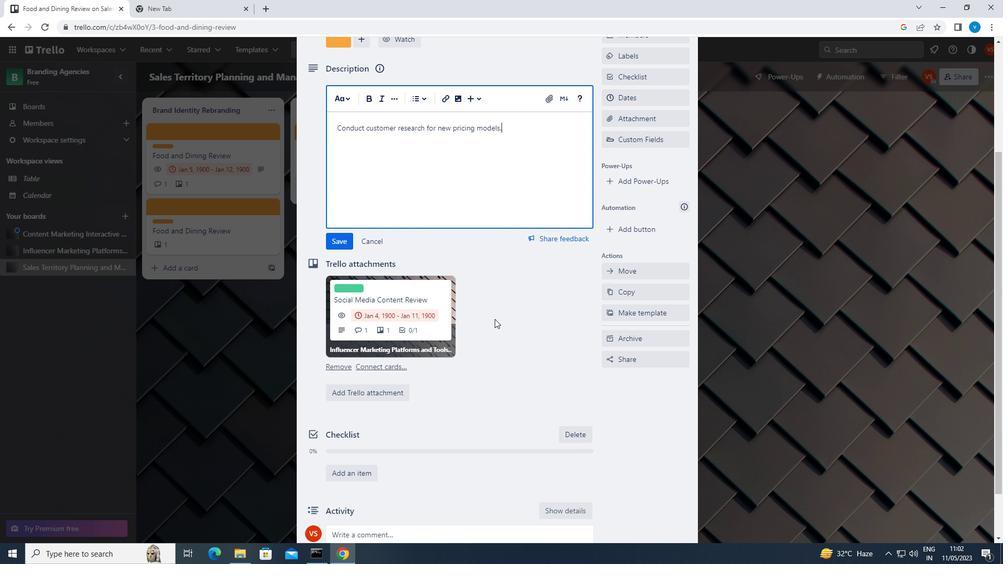 
Action: Mouse moved to (439, 472)
Screenshot: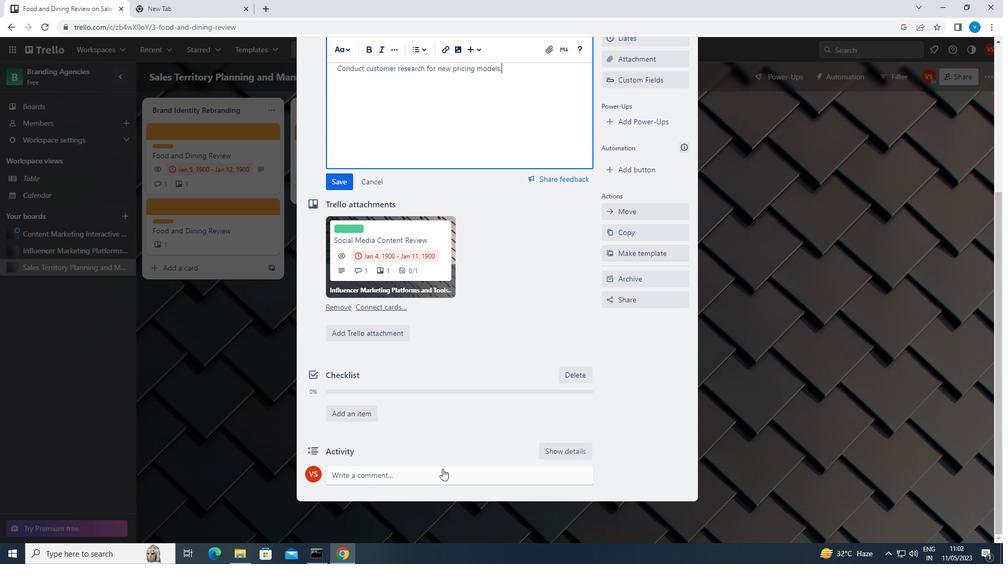 
Action: Mouse pressed left at (439, 472)
Screenshot: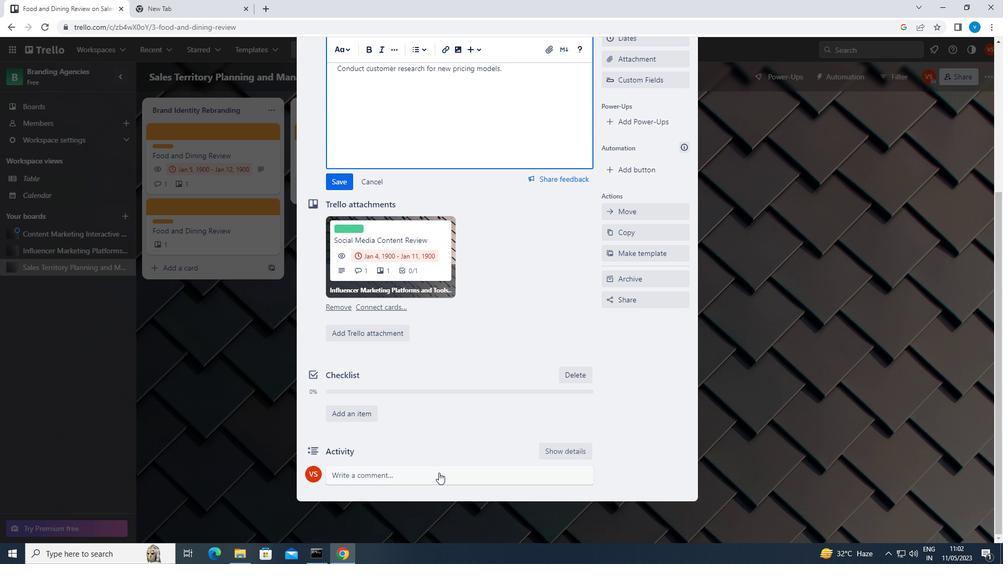 
Action: Mouse moved to (439, 471)
Screenshot: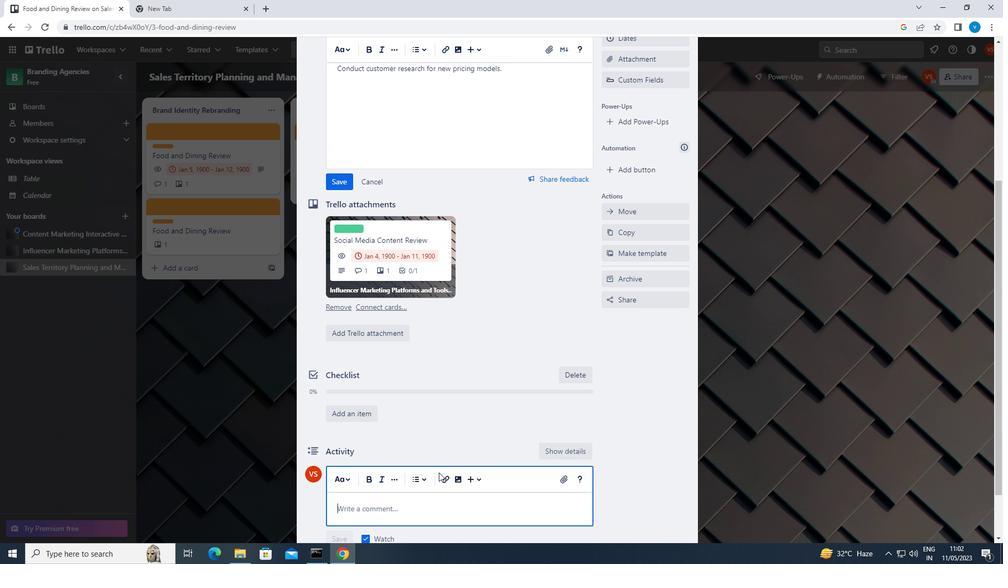 
Action: Key pressed <Key.shift><Key.shift>GIVEN<Key.space>THE<Key.space>POTENTIAL<Key.space>IMPACT<Key.space>OF<Key.space>THIS<Key.space>TASK<Key.space>ON<Key.space>OUR<Key.space>CUSTOMERS,<Key.space>LET<Key.space>US<Key.space>ENSURE<Key.space>THAT<Key.space>WE<Key.space>APPROACH<Key.space>IT<Key.space>WITH<Key.space>A<Key.space>FOCUS<Key.space>ON<Key.space>CUSTOMER<Key.space>SATISFACTION<Key.space>AND<Key.space>EXPERIENCE
Screenshot: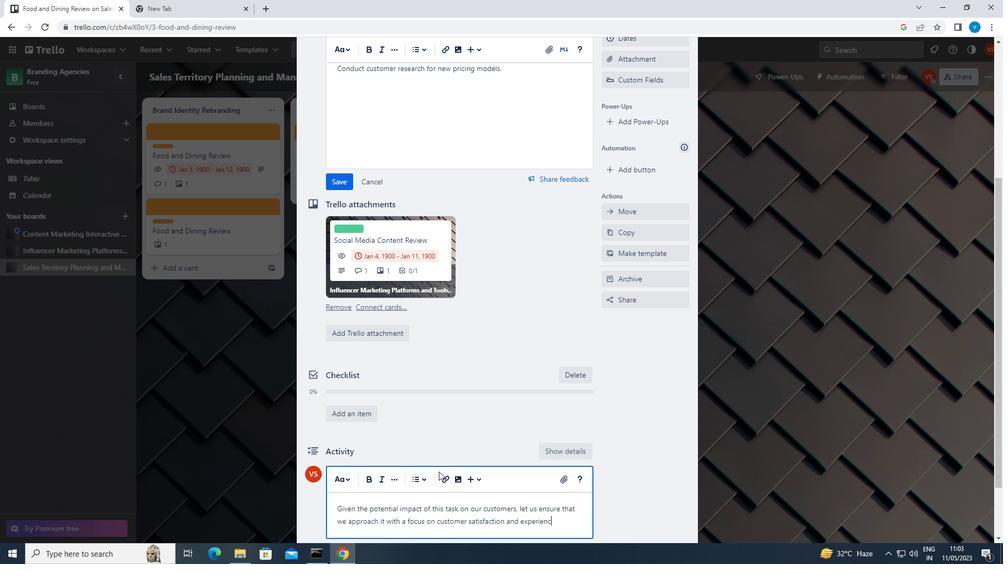 
Action: Mouse moved to (444, 466)
Screenshot: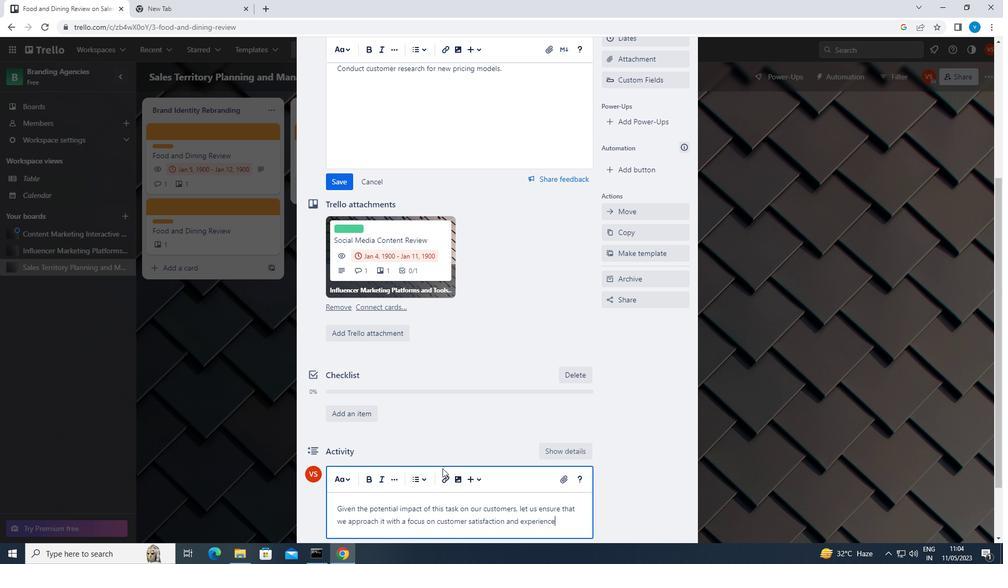 
Action: Key pressed .
Screenshot: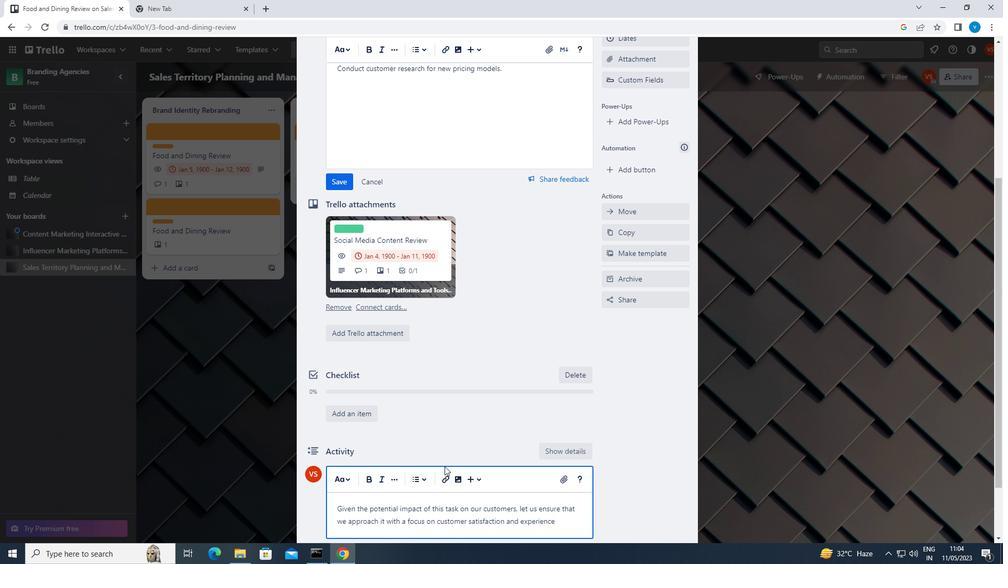 
Action: Mouse moved to (532, 296)
Screenshot: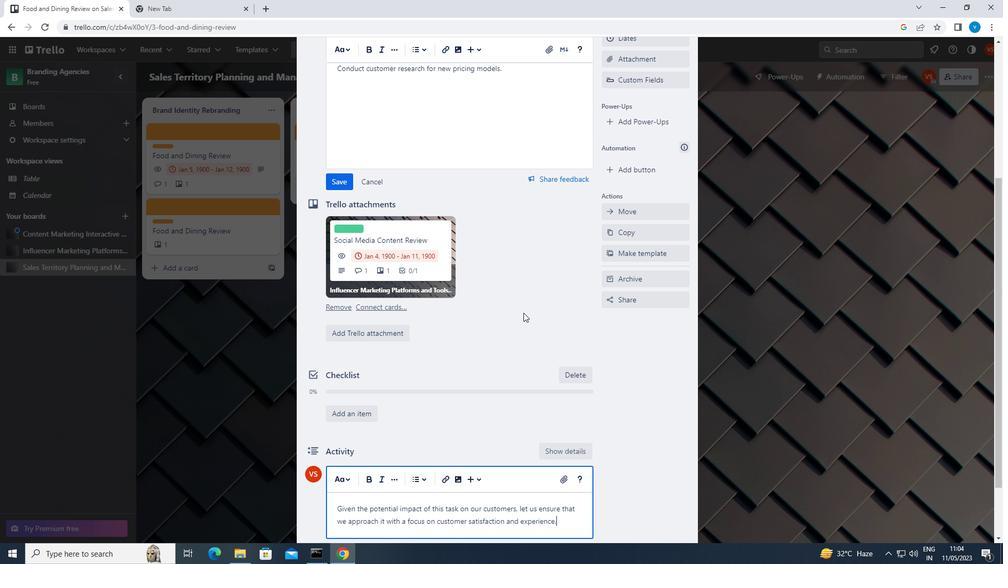 
Action: Mouse scrolled (532, 296) with delta (0, 0)
Screenshot: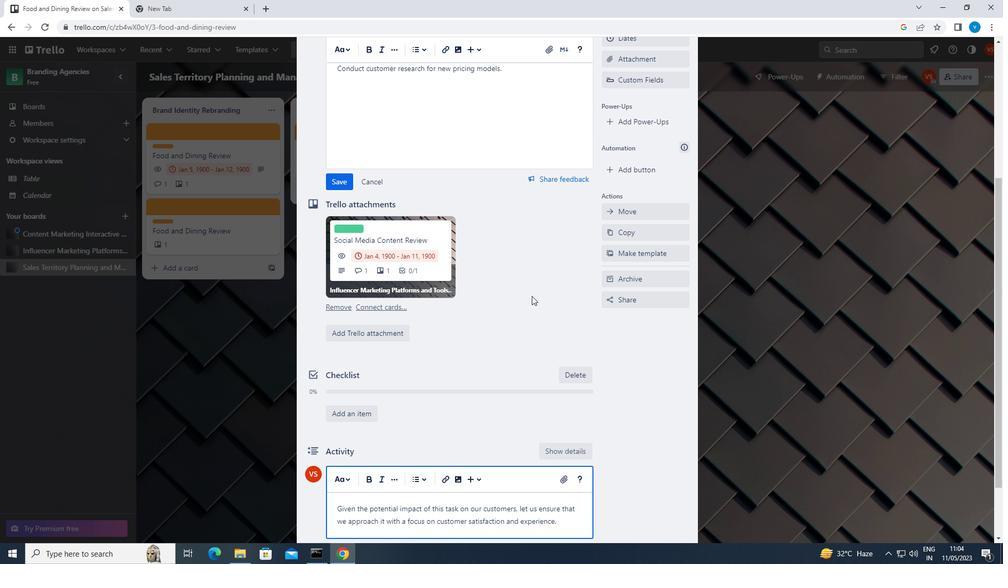 
Action: Mouse scrolled (532, 296) with delta (0, 0)
Screenshot: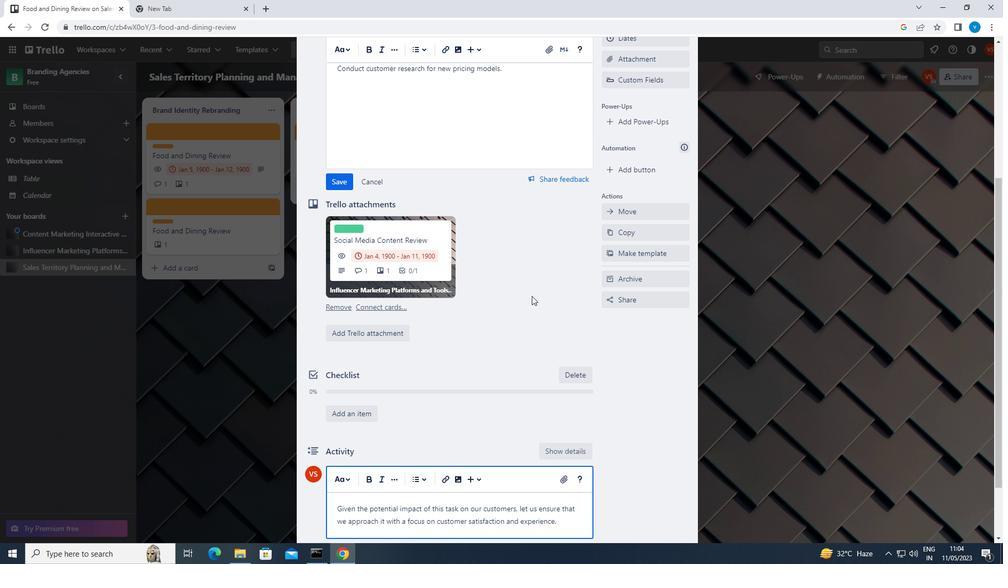 
Action: Mouse moved to (641, 142)
Screenshot: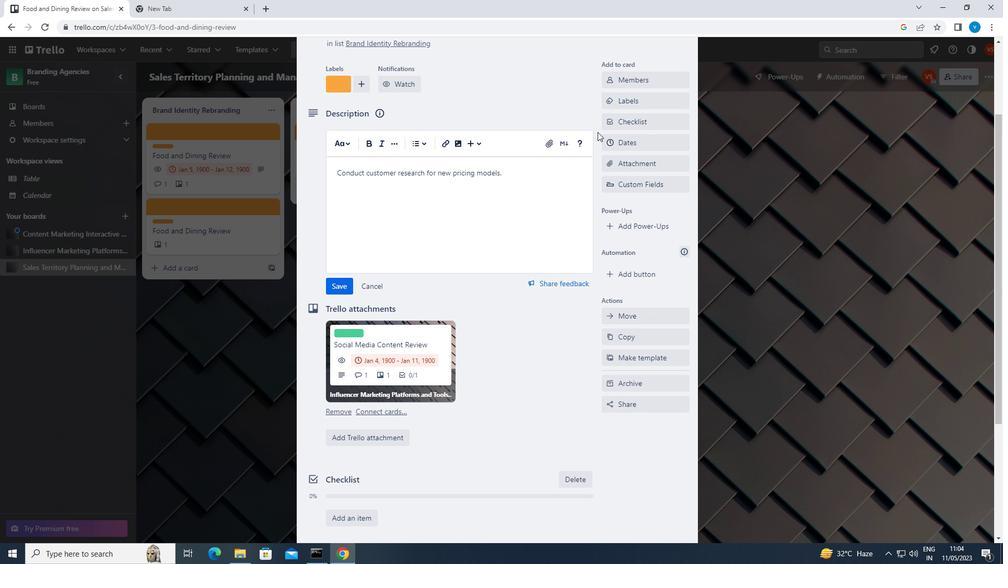 
Action: Mouse pressed left at (641, 142)
Screenshot: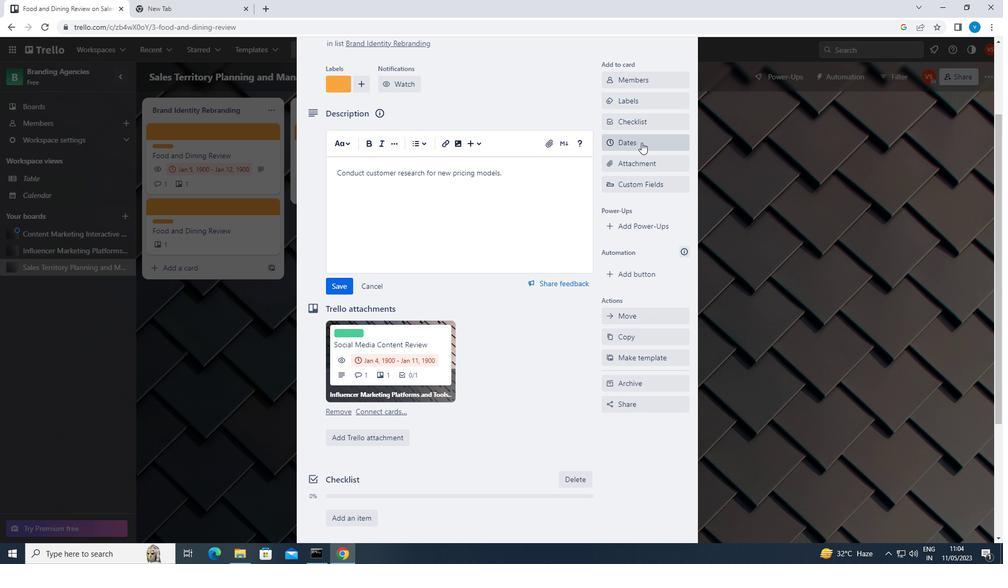 
Action: Mouse moved to (613, 358)
Screenshot: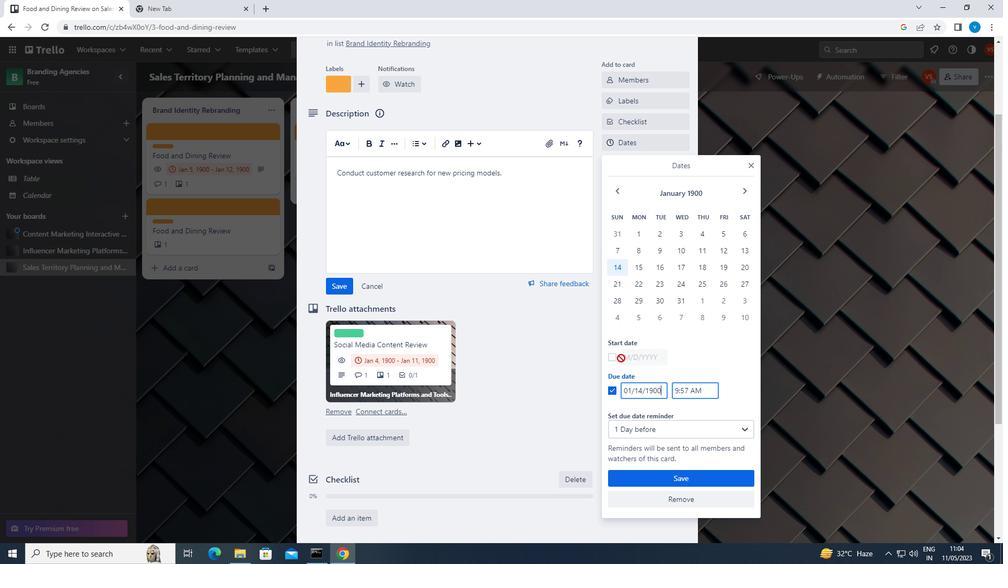
Action: Mouse pressed left at (613, 358)
Screenshot: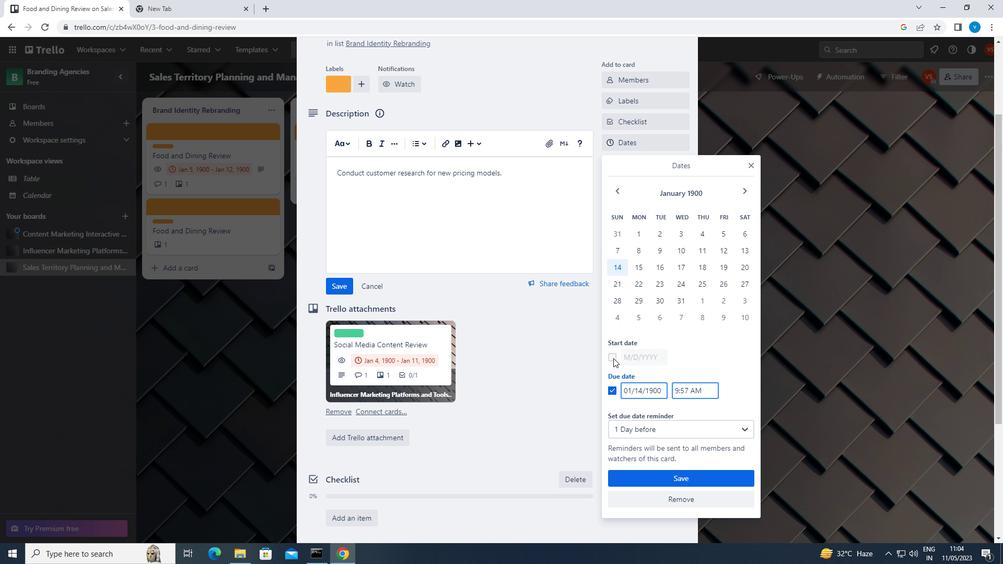 
Action: Mouse moved to (641, 353)
Screenshot: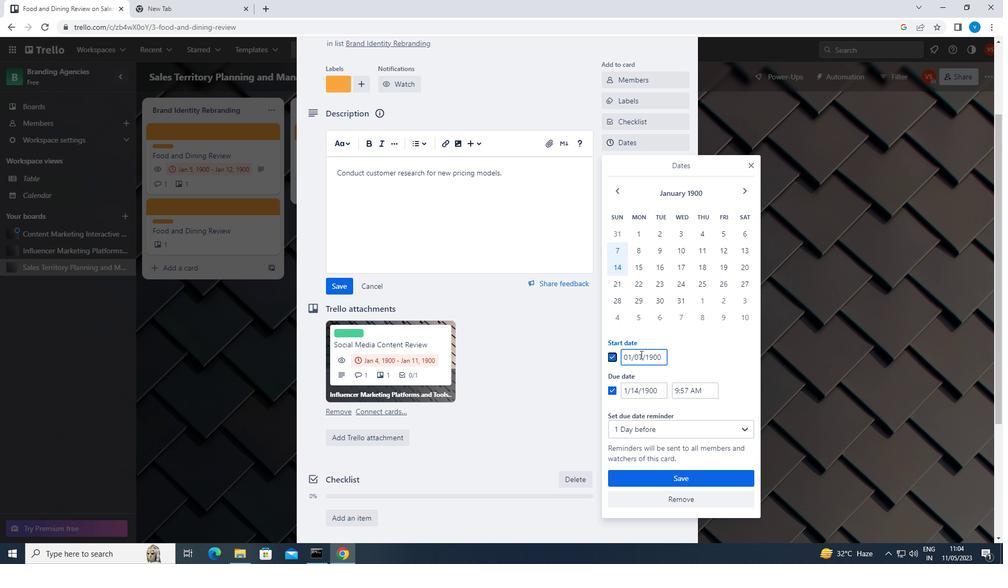 
Action: Mouse pressed left at (641, 353)
Screenshot: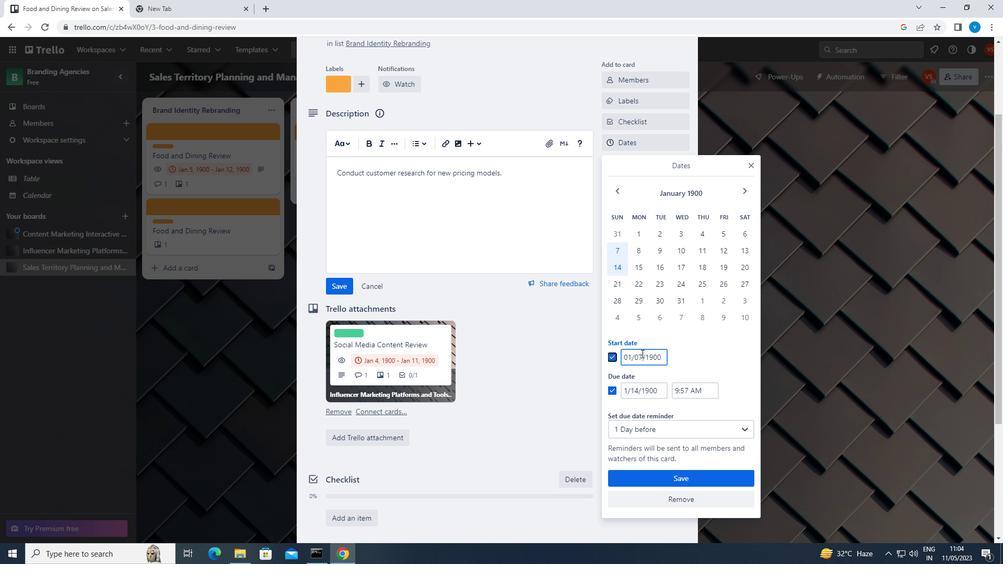 
Action: Mouse moved to (634, 354)
Screenshot: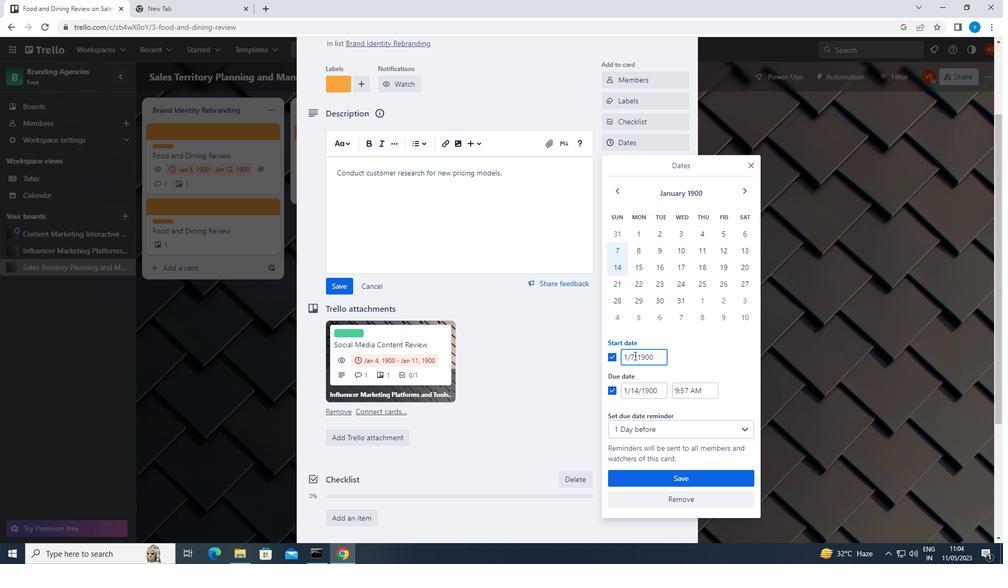 
Action: Mouse pressed left at (634, 354)
Screenshot: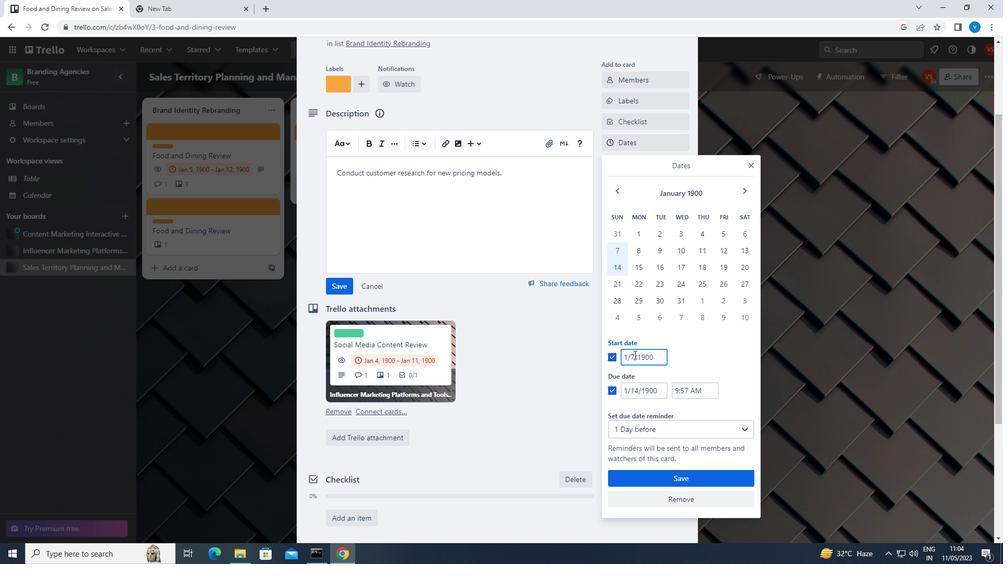 
Action: Key pressed <Key.backspace>08
Screenshot: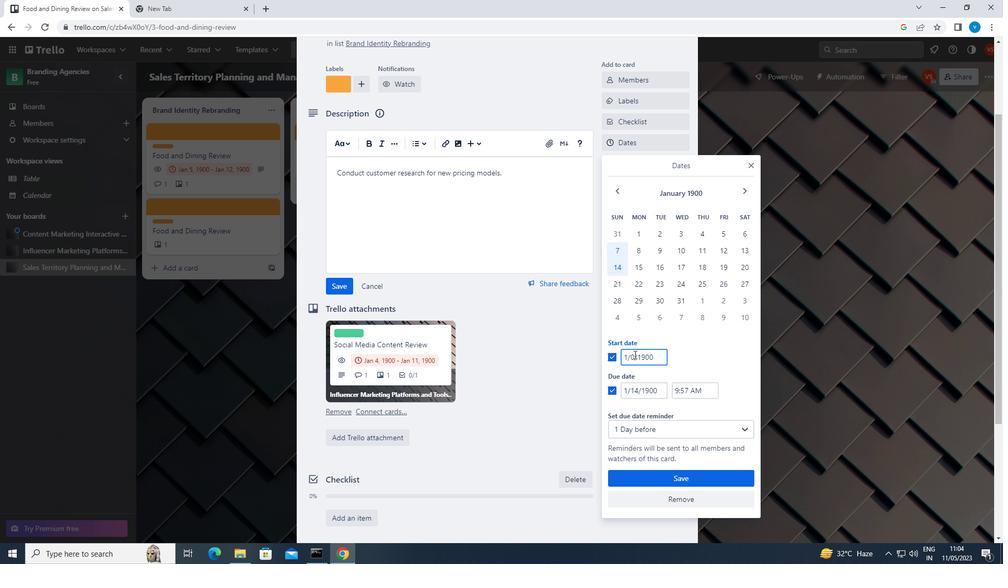 
Action: Mouse moved to (638, 389)
Screenshot: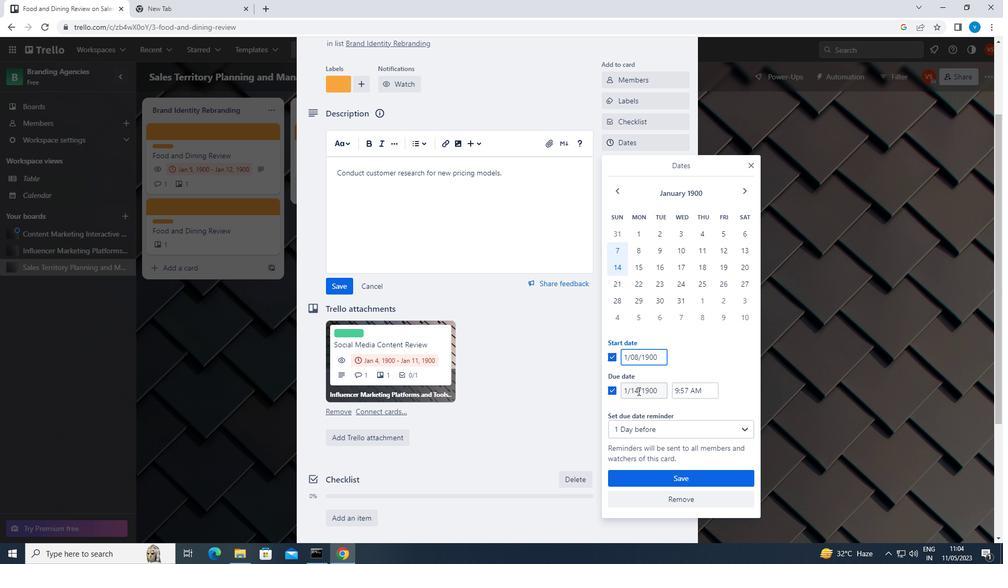 
Action: Mouse pressed left at (638, 389)
Screenshot: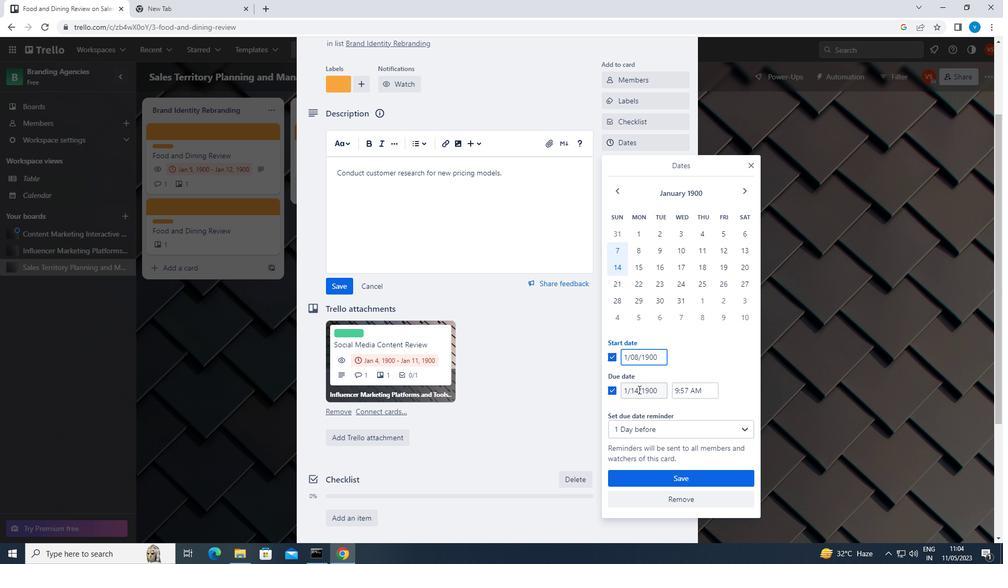 
Action: Key pressed <Key.backspace>5
Screenshot: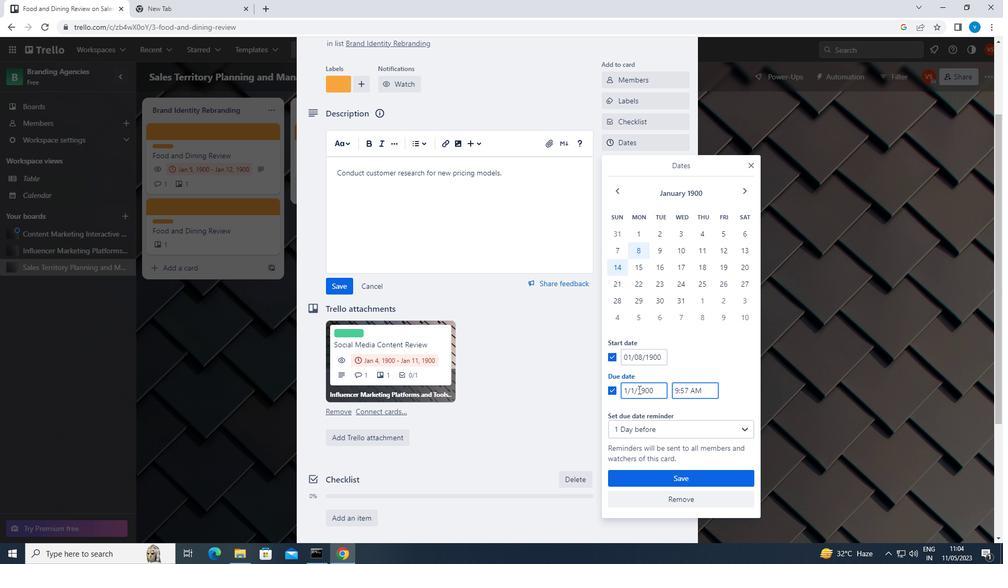 
Action: Mouse moved to (647, 480)
Screenshot: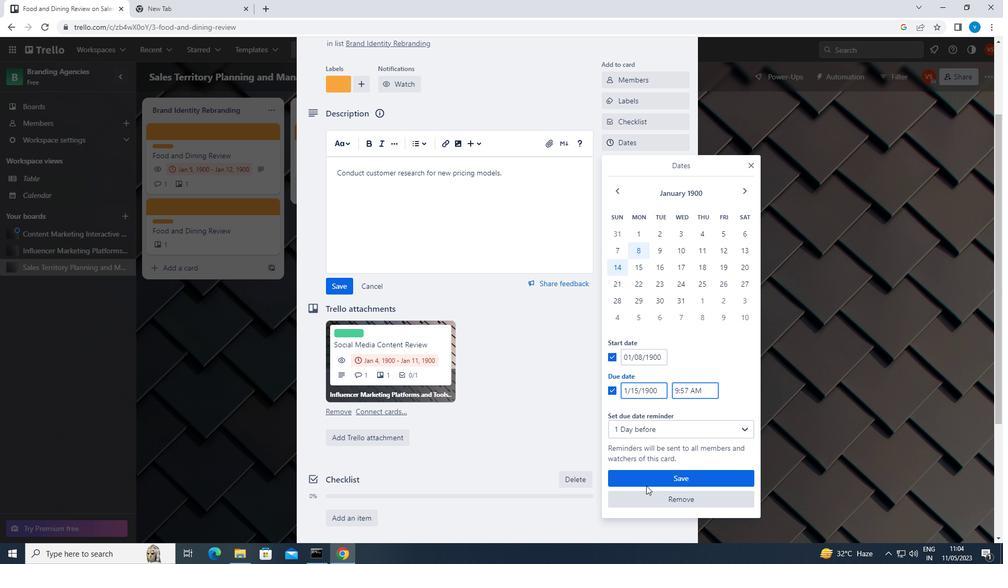 
Action: Mouse pressed left at (647, 480)
Screenshot: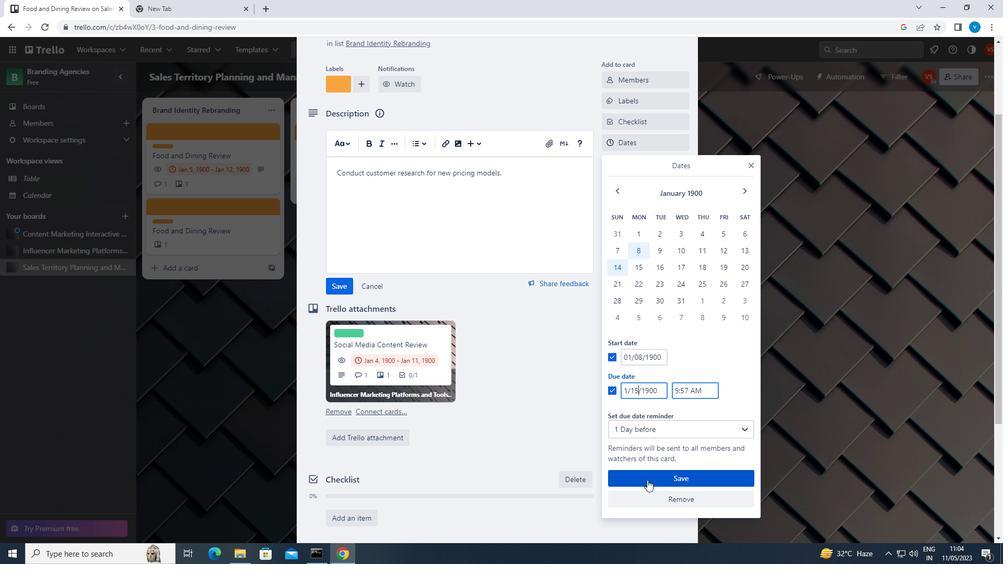 
Action: Mouse moved to (549, 424)
Screenshot: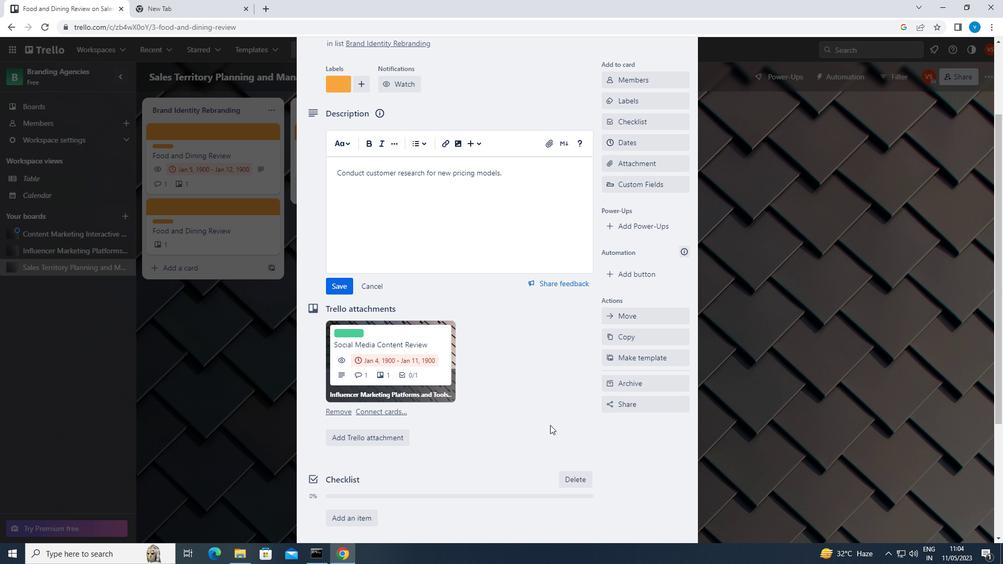 
Action: Mouse scrolled (549, 424) with delta (0, 0)
Screenshot: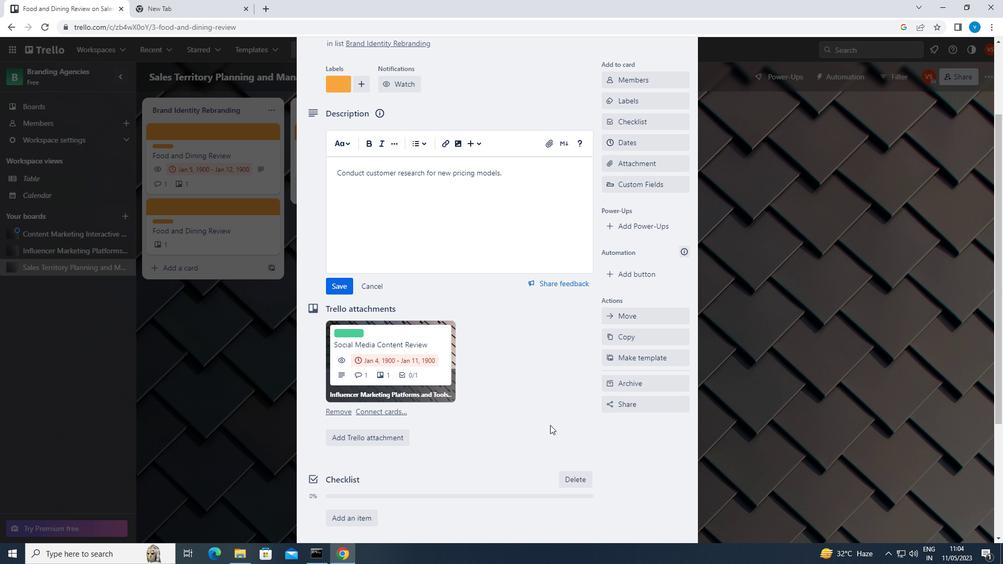
Action: Mouse scrolled (549, 424) with delta (0, 0)
Screenshot: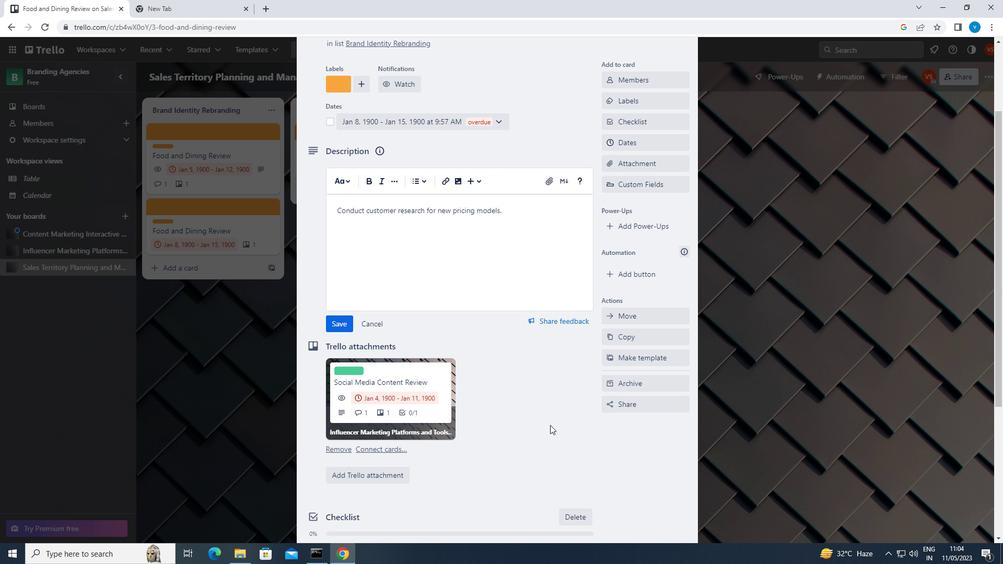
Action: Mouse scrolled (549, 424) with delta (0, 0)
Screenshot: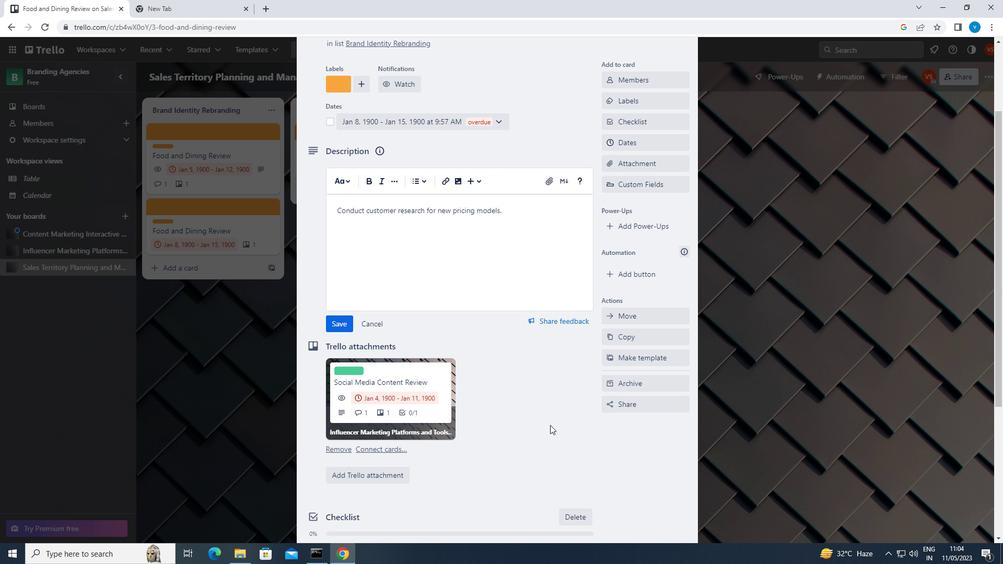 
Action: Mouse scrolled (549, 424) with delta (0, 0)
Screenshot: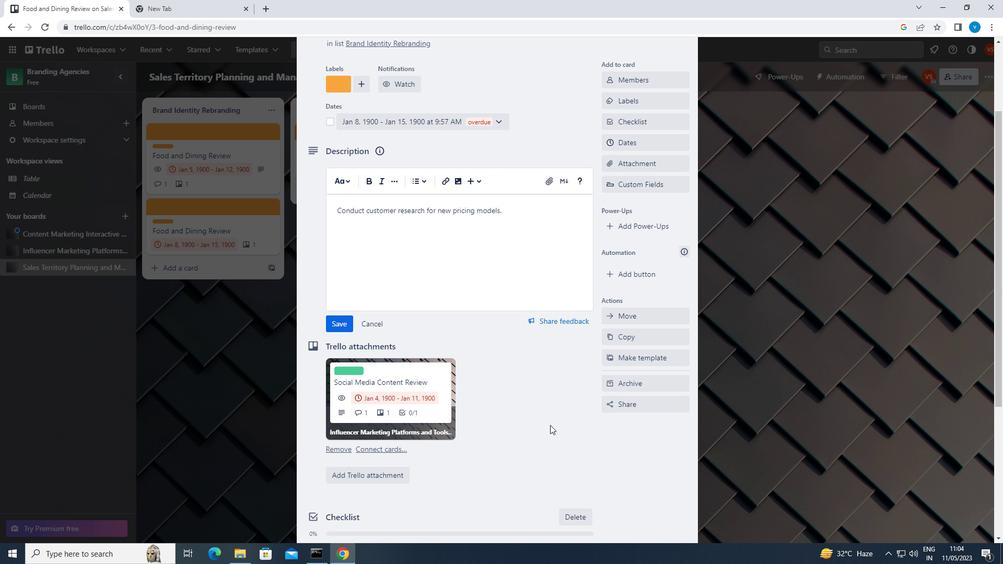 
Action: Mouse scrolled (549, 424) with delta (0, 0)
Screenshot: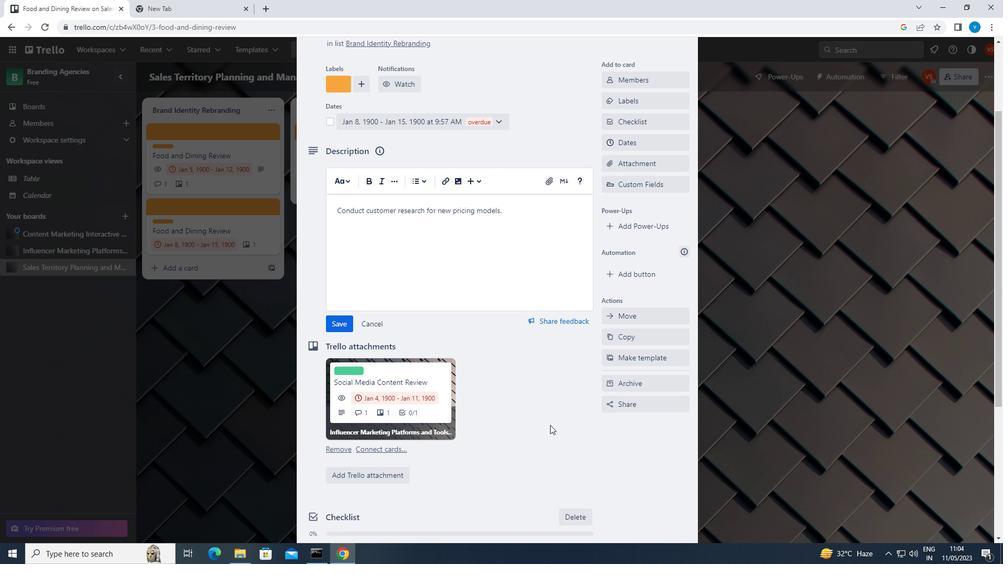 
Action: Mouse scrolled (549, 424) with delta (0, 0)
Screenshot: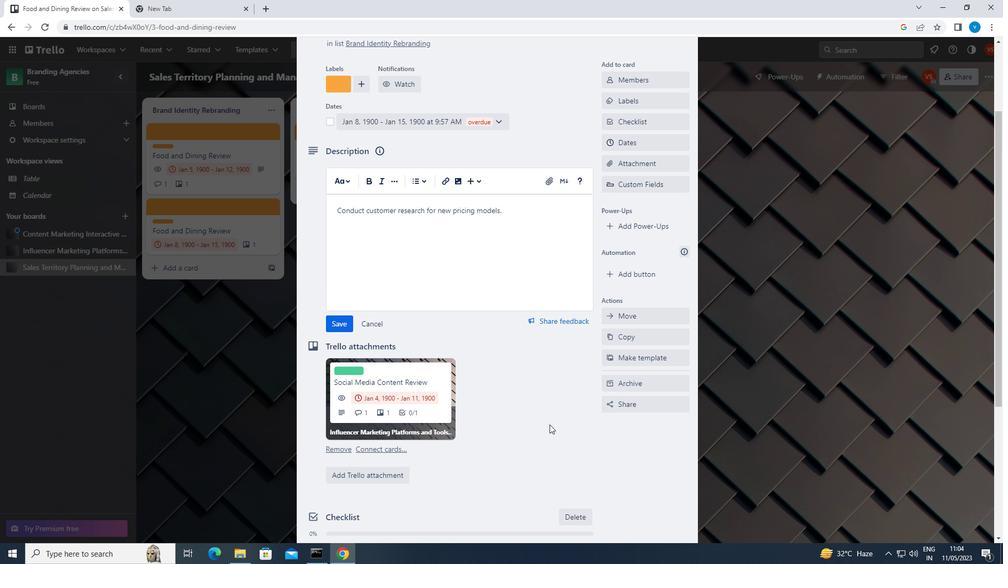 
Action: Mouse moved to (344, 479)
Screenshot: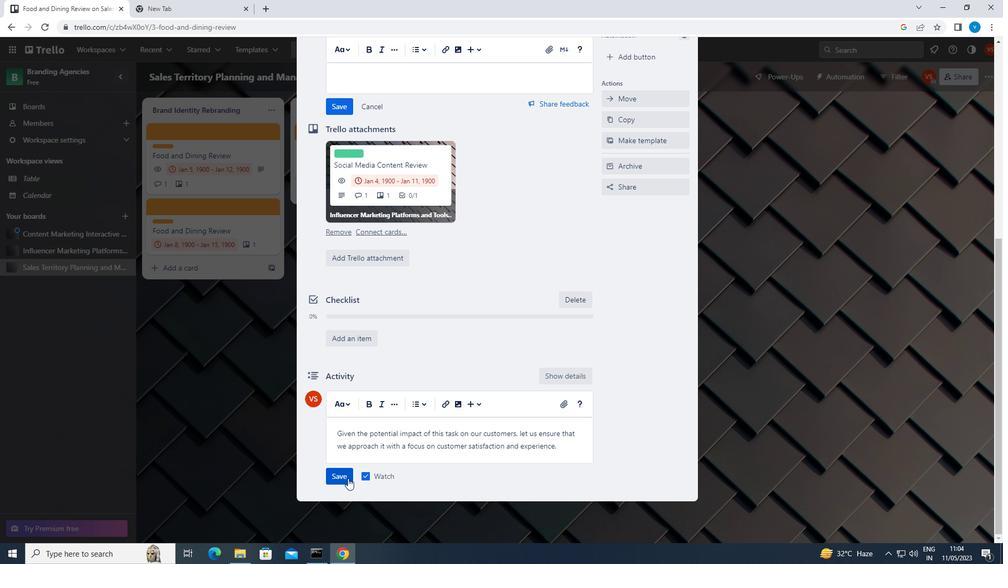 
Action: Mouse pressed left at (344, 479)
Screenshot: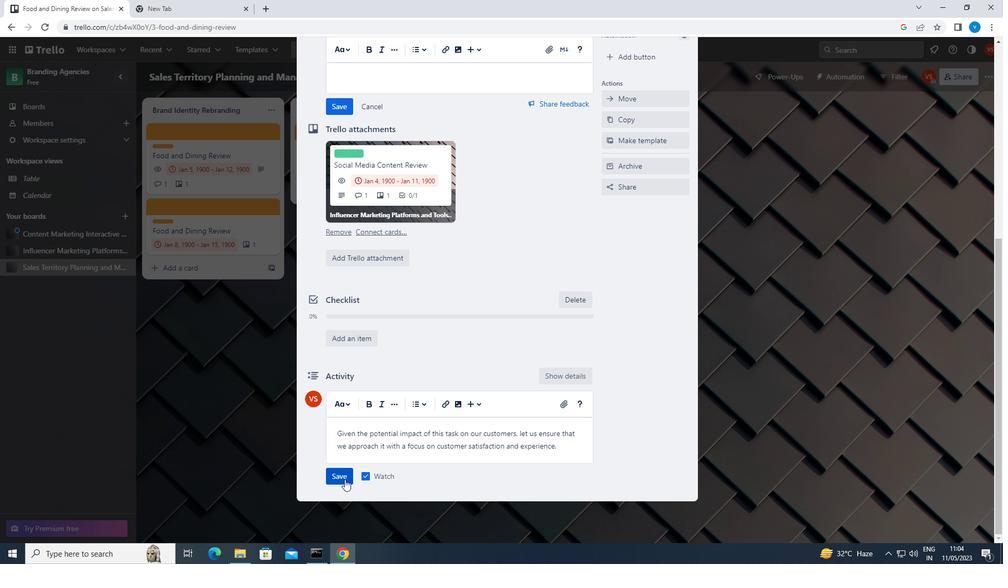 
Action: Mouse moved to (345, 475)
Screenshot: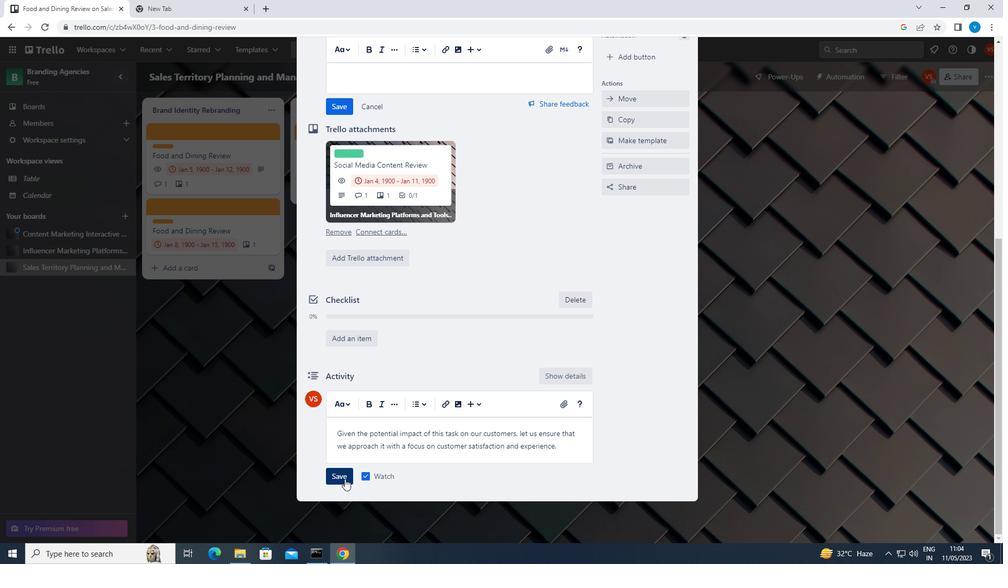
